 Task: Open Card Data Backup and Recovery Planning in Board Sales Pipeline Management and Optimization to Workspace Cloud Management and add a team member Softage.1@softage.net, a label Orange, a checklist Proofreading, an attachment from your onedrive, a color Orange and finally, add a card description 'Research and develop new service offering pricing strategy' and a comment 'Given the potential impact of this task on our customers, let us ensure that we approach it with a focus on customer satisfaction and experience.'. Add a start date 'Jan 09, 1900' with a due date 'Jan 16, 1900'
Action: Mouse moved to (61, 314)
Screenshot: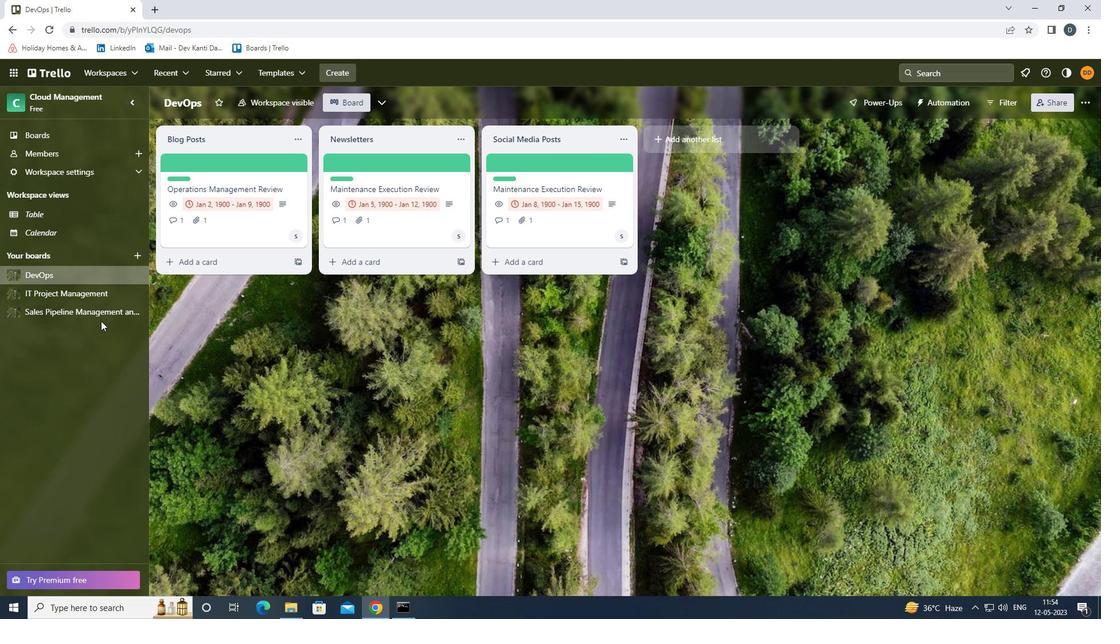 
Action: Mouse pressed left at (61, 314)
Screenshot: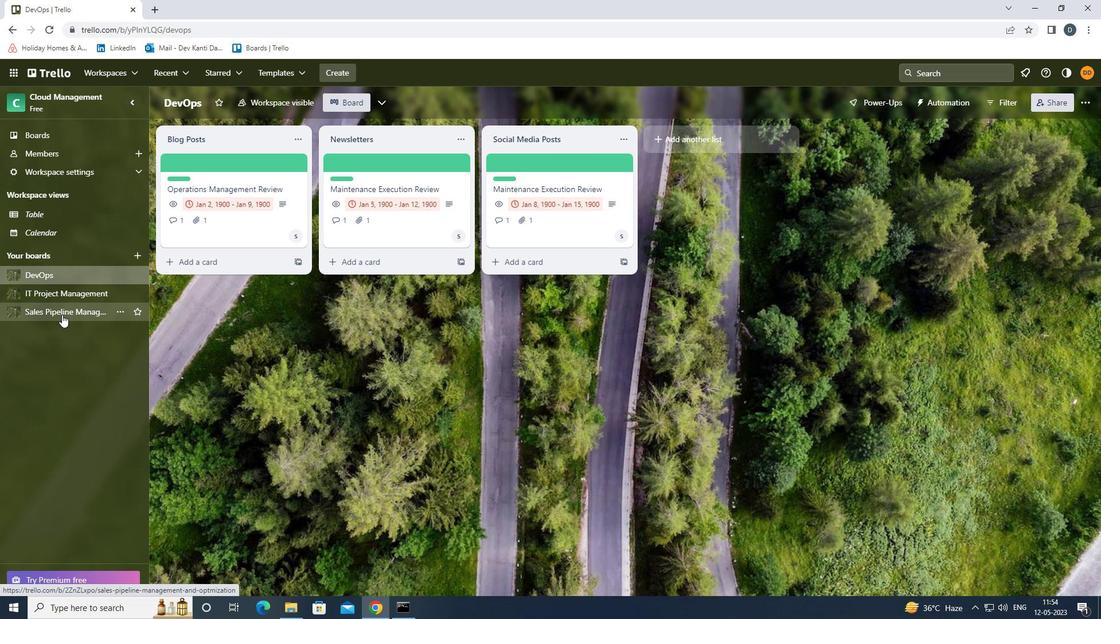
Action: Mouse moved to (548, 160)
Screenshot: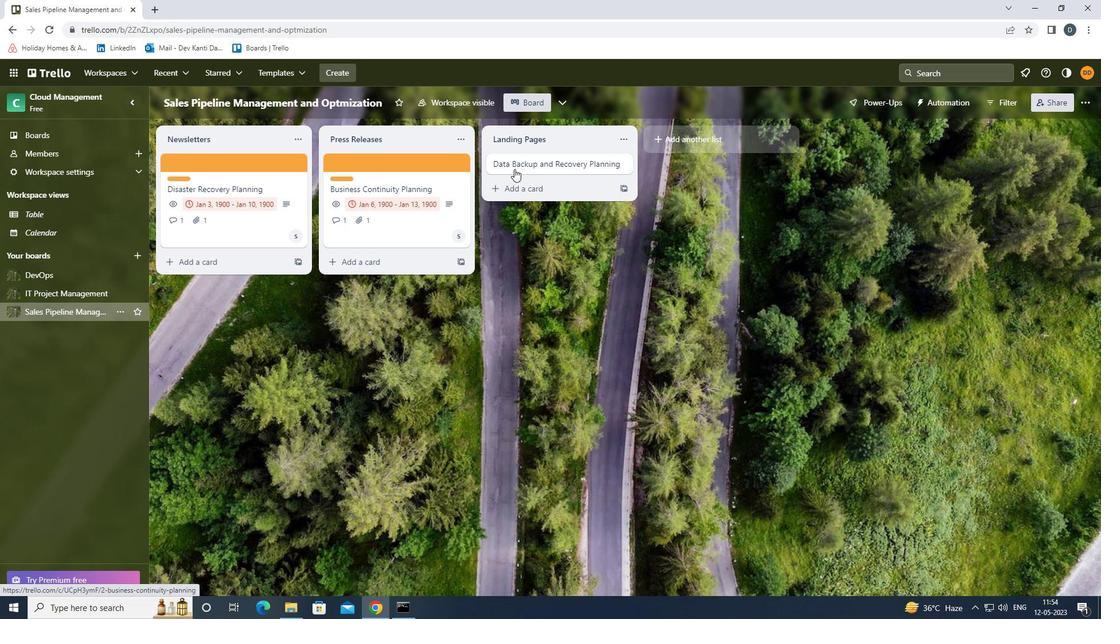 
Action: Mouse pressed left at (548, 160)
Screenshot: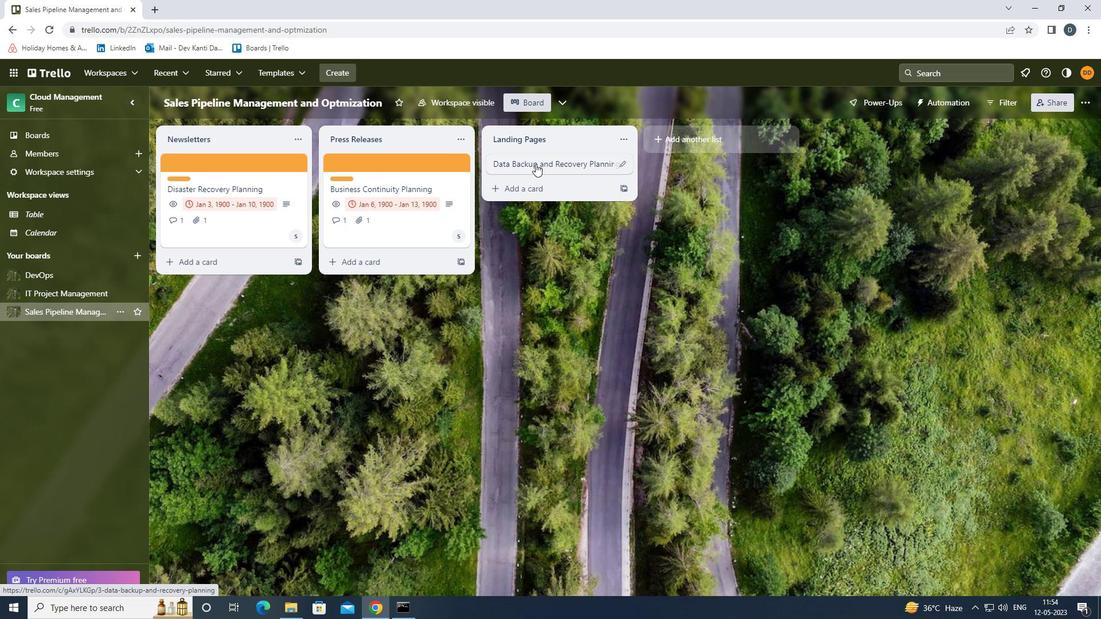 
Action: Mouse moved to (687, 206)
Screenshot: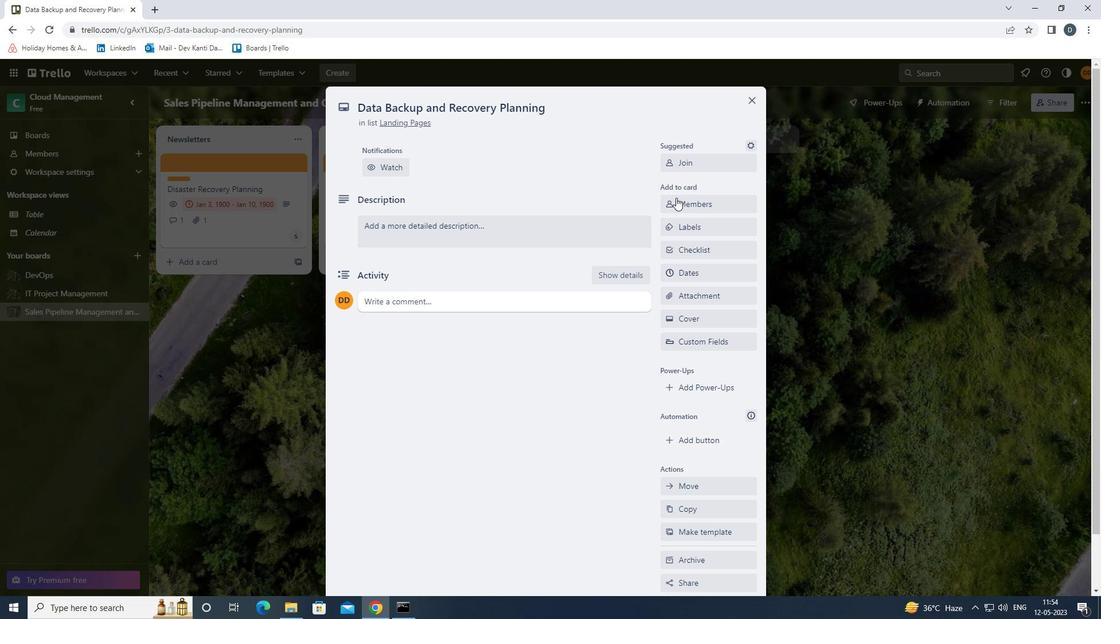 
Action: Mouse pressed left at (687, 206)
Screenshot: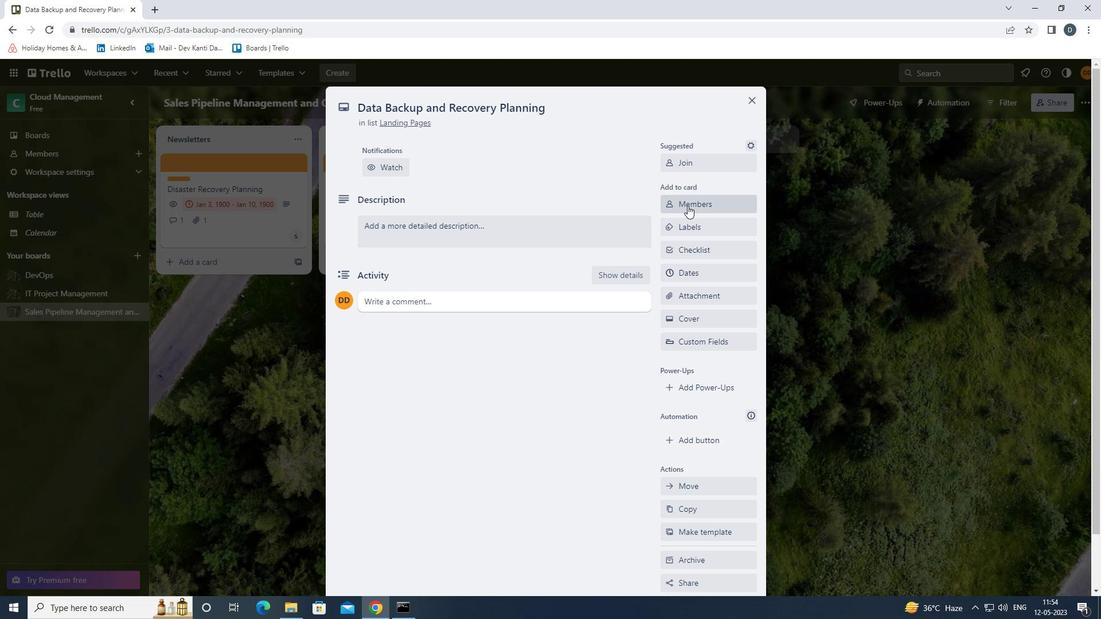 
Action: Key pressed <Key.shift>SOFTAGE.1<Key.shift>@SOFTAGE.NET
Screenshot: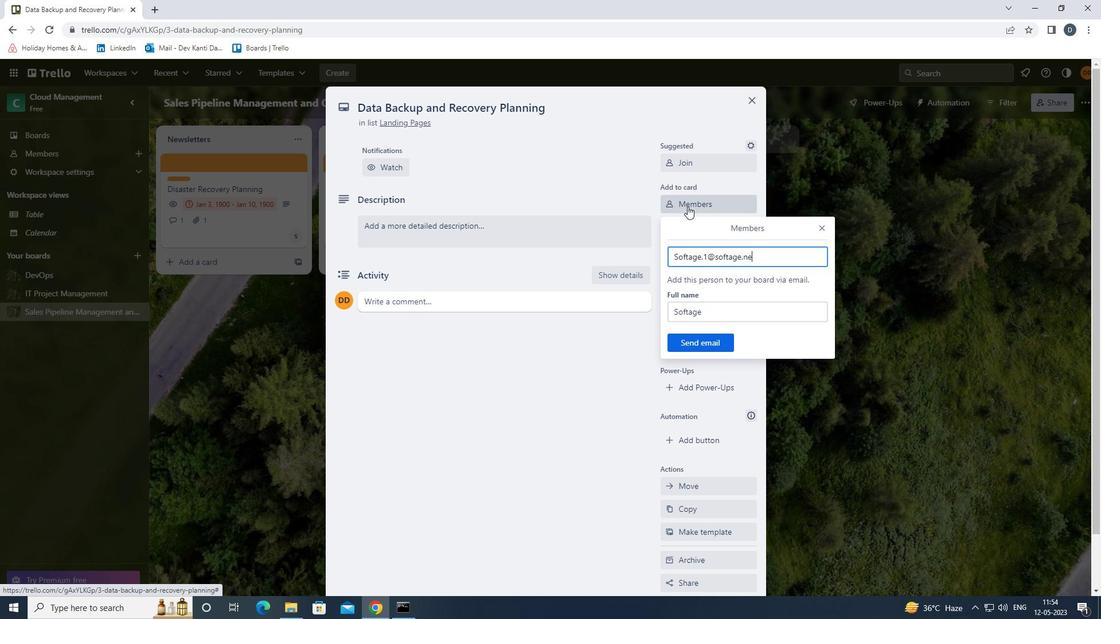 
Action: Mouse moved to (699, 346)
Screenshot: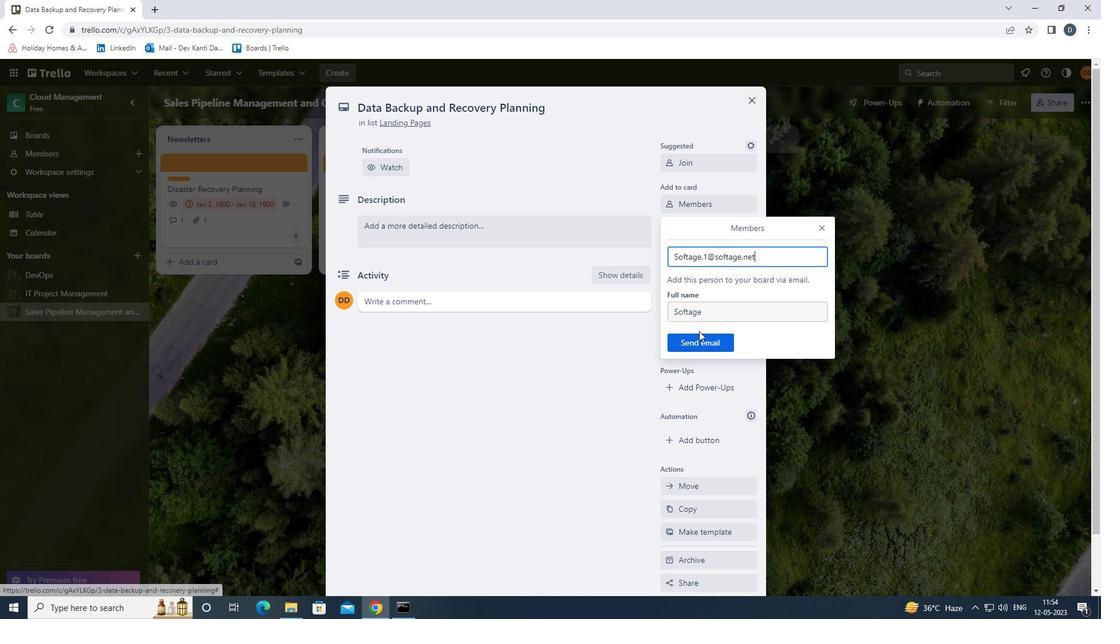 
Action: Mouse pressed left at (699, 346)
Screenshot: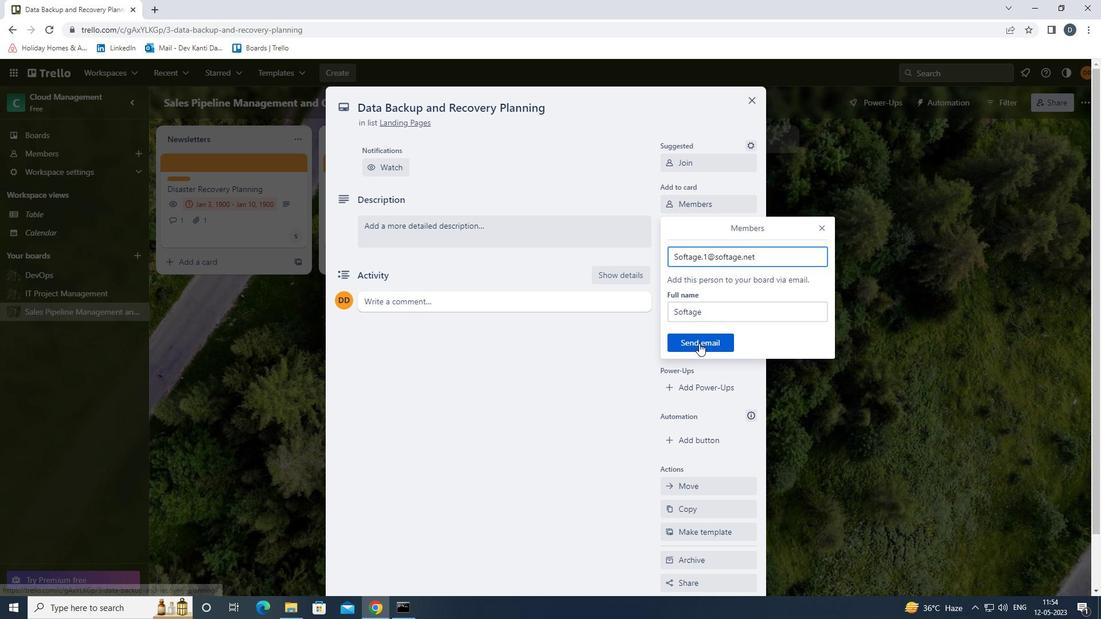 
Action: Mouse moved to (709, 228)
Screenshot: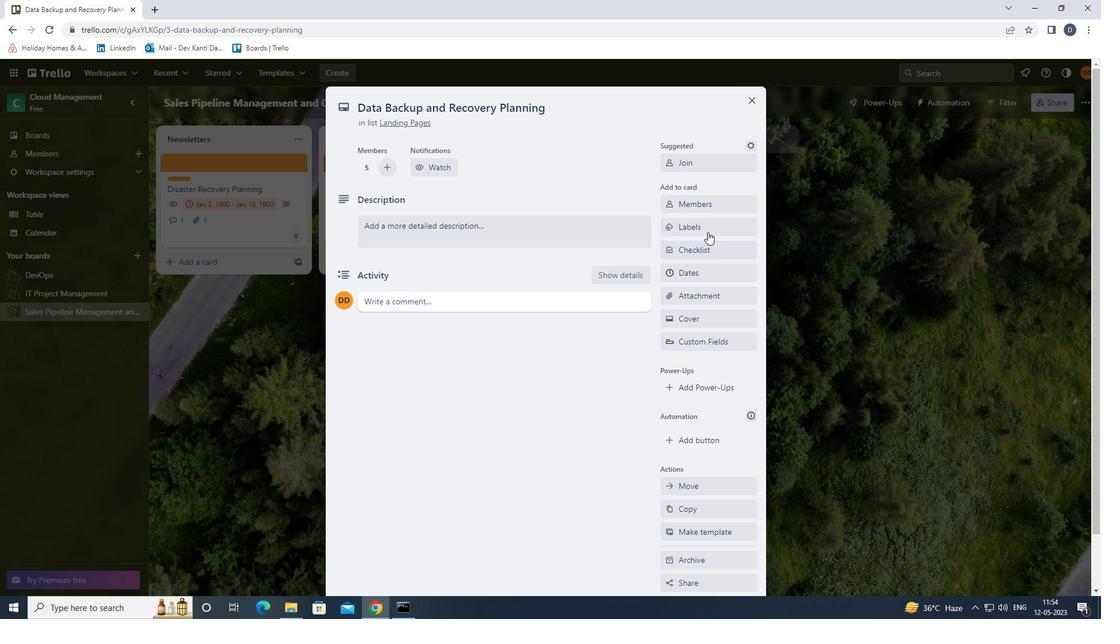 
Action: Mouse pressed left at (709, 228)
Screenshot: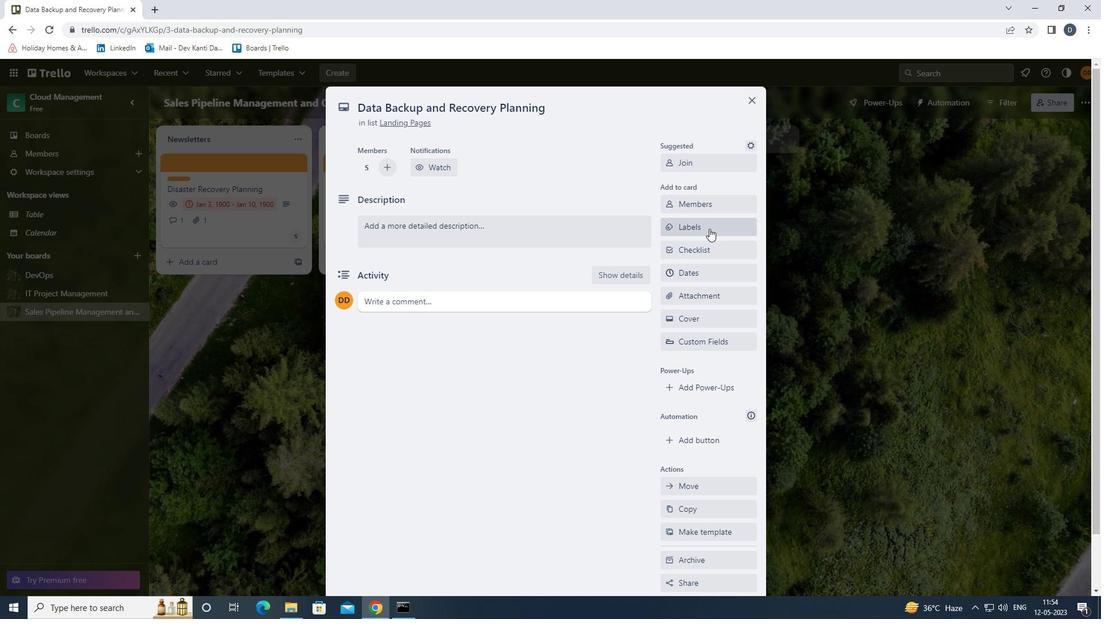 
Action: Mouse moved to (726, 357)
Screenshot: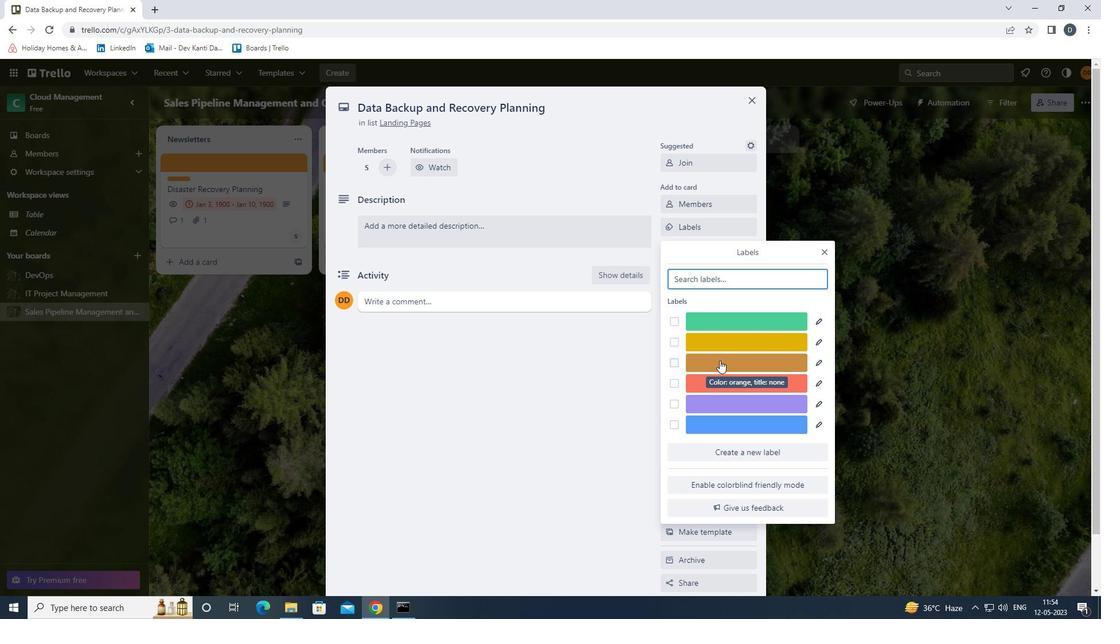 
Action: Mouse pressed left at (726, 357)
Screenshot: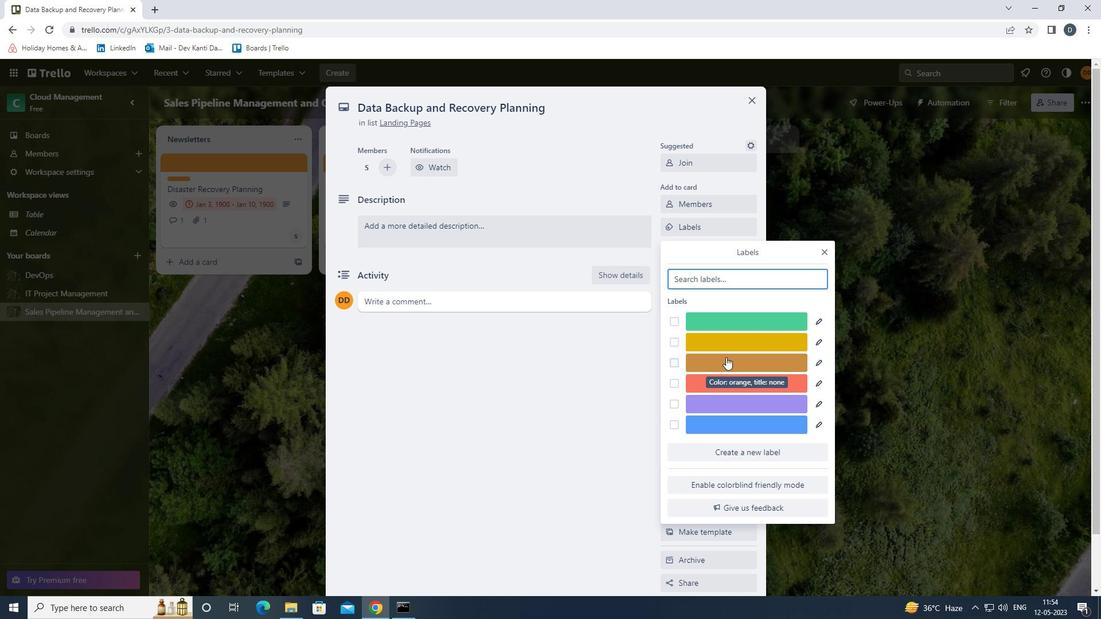 
Action: Mouse moved to (822, 248)
Screenshot: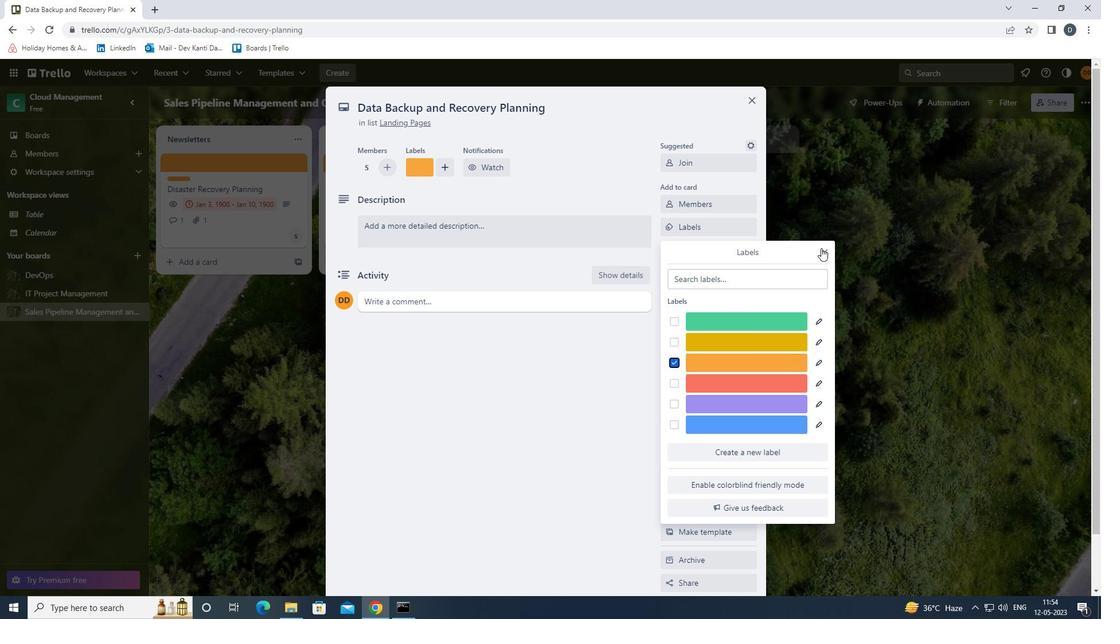 
Action: Mouse pressed left at (822, 248)
Screenshot: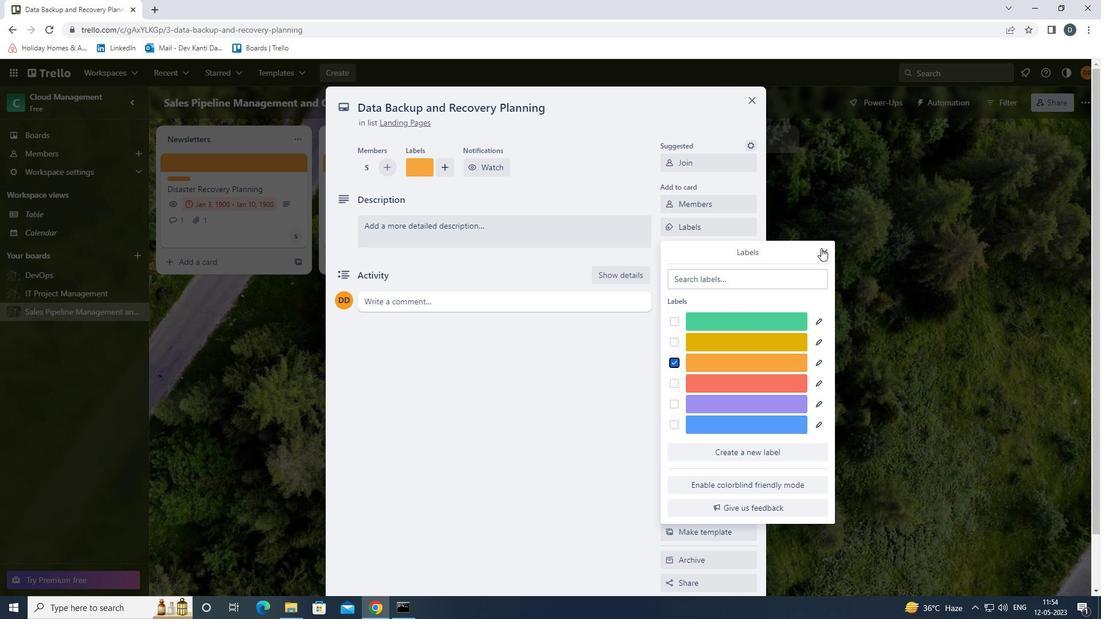 
Action: Mouse moved to (731, 253)
Screenshot: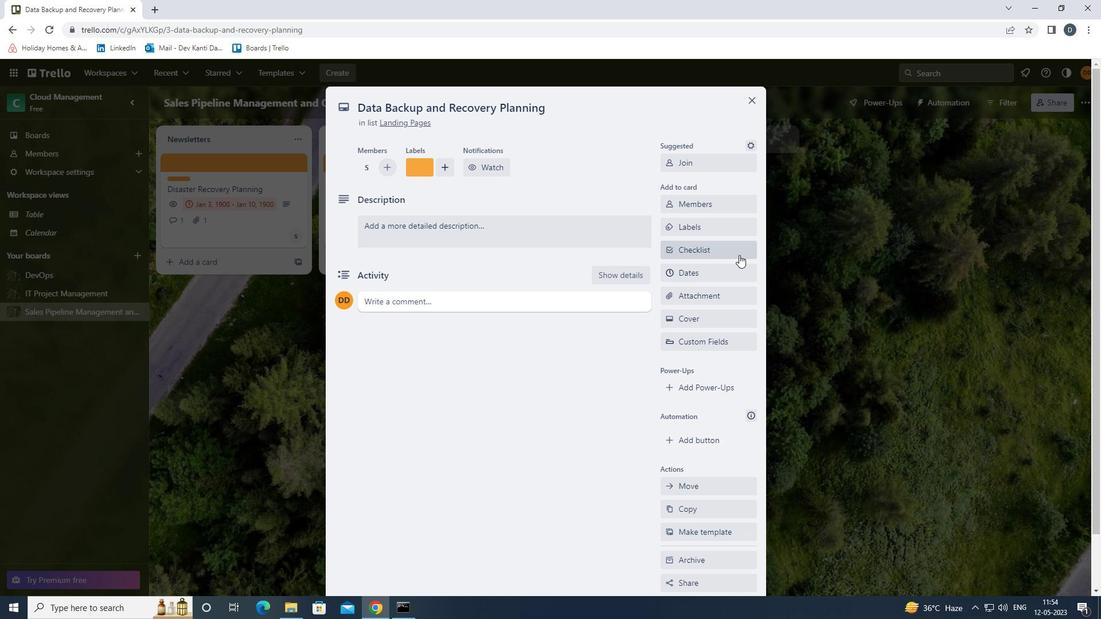 
Action: Mouse pressed left at (731, 253)
Screenshot: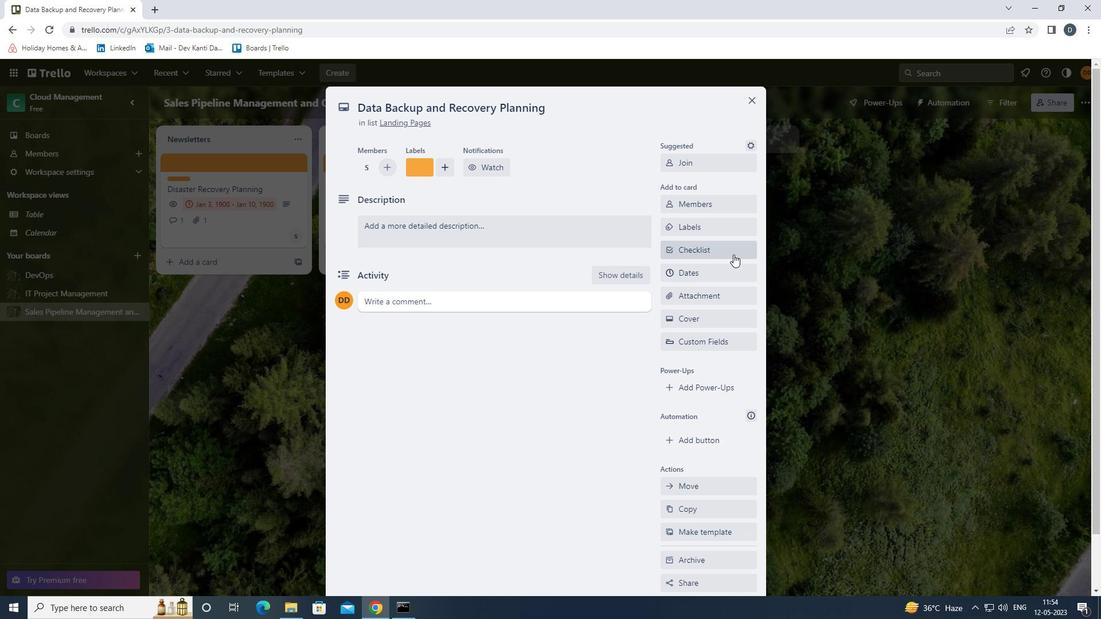 
Action: Key pressed <Key.shift_r>PROOFREADING<Key.enter>
Screenshot: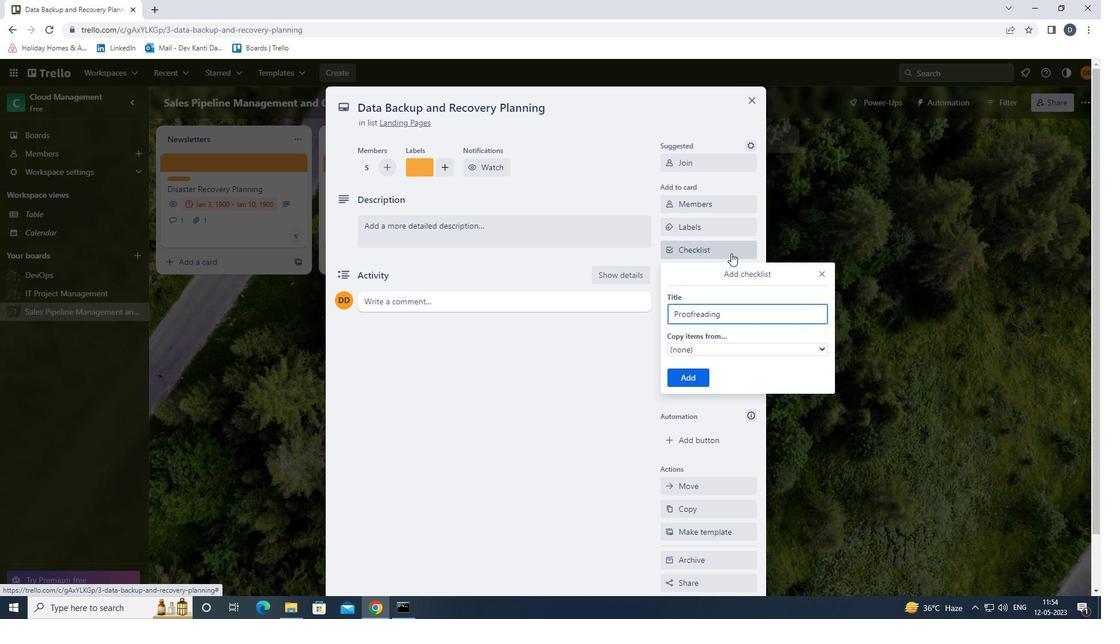 
Action: Mouse moved to (709, 295)
Screenshot: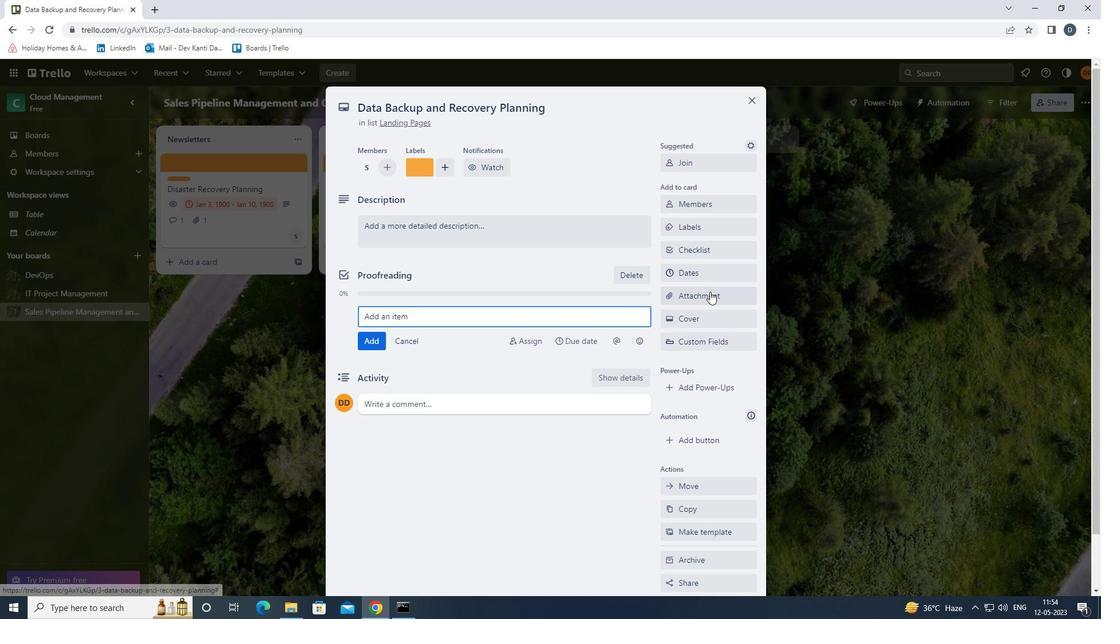 
Action: Mouse pressed left at (709, 295)
Screenshot: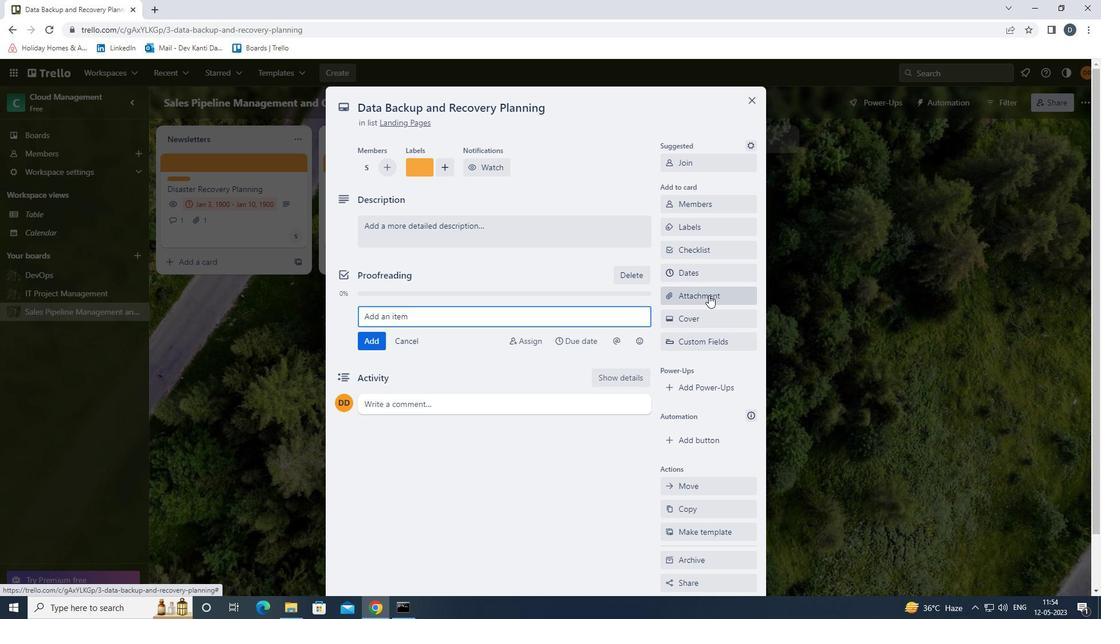 
Action: Mouse moved to (710, 432)
Screenshot: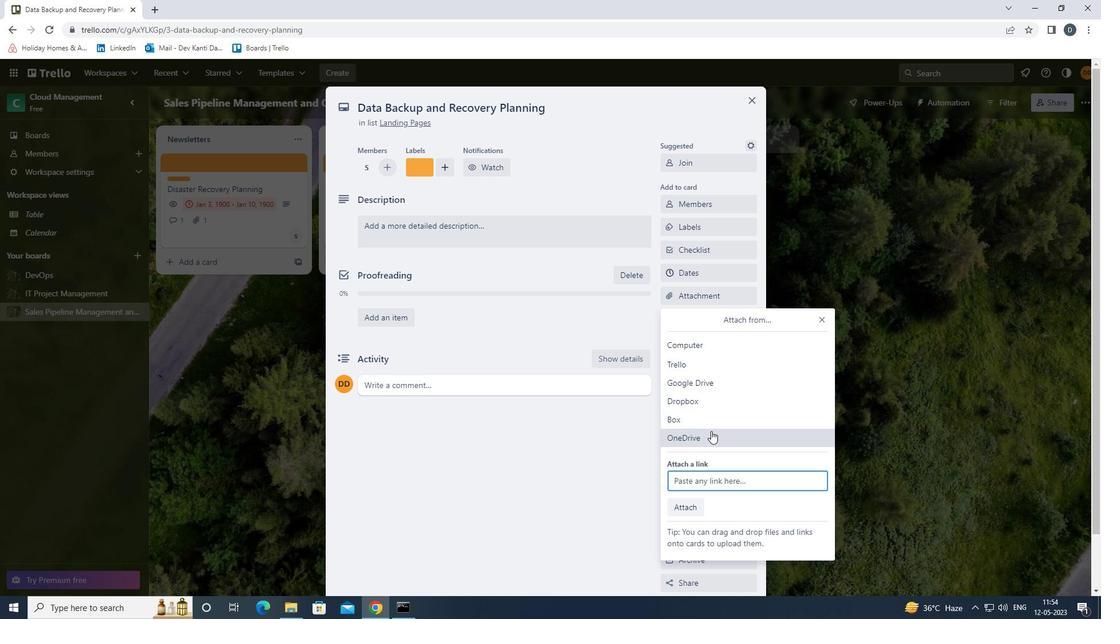 
Action: Mouse pressed left at (710, 432)
Screenshot: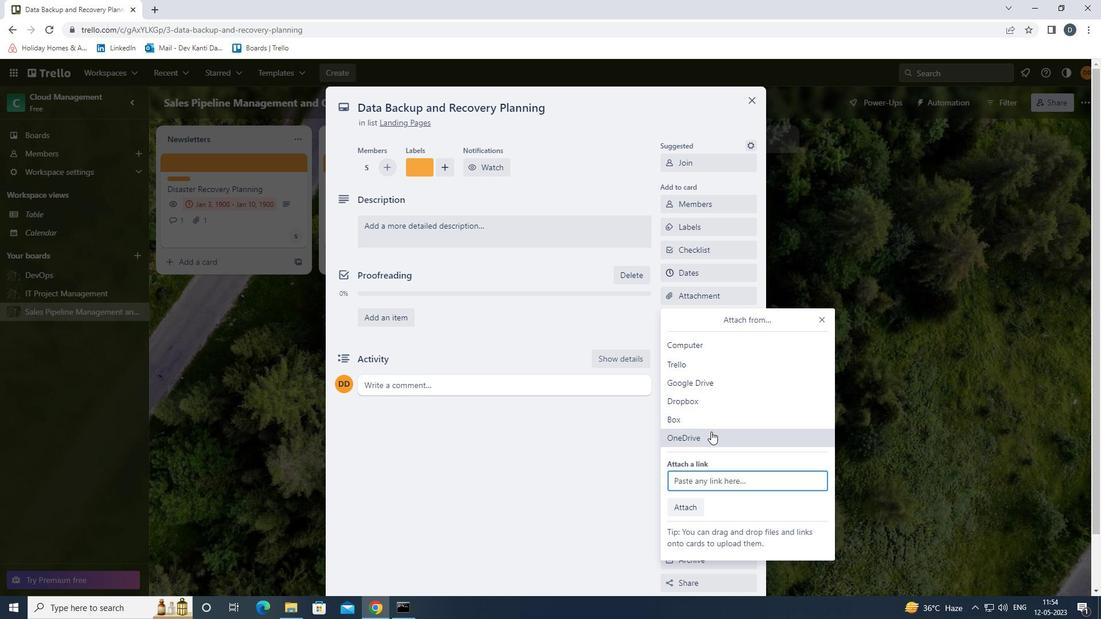 
Action: Mouse moved to (616, 255)
Screenshot: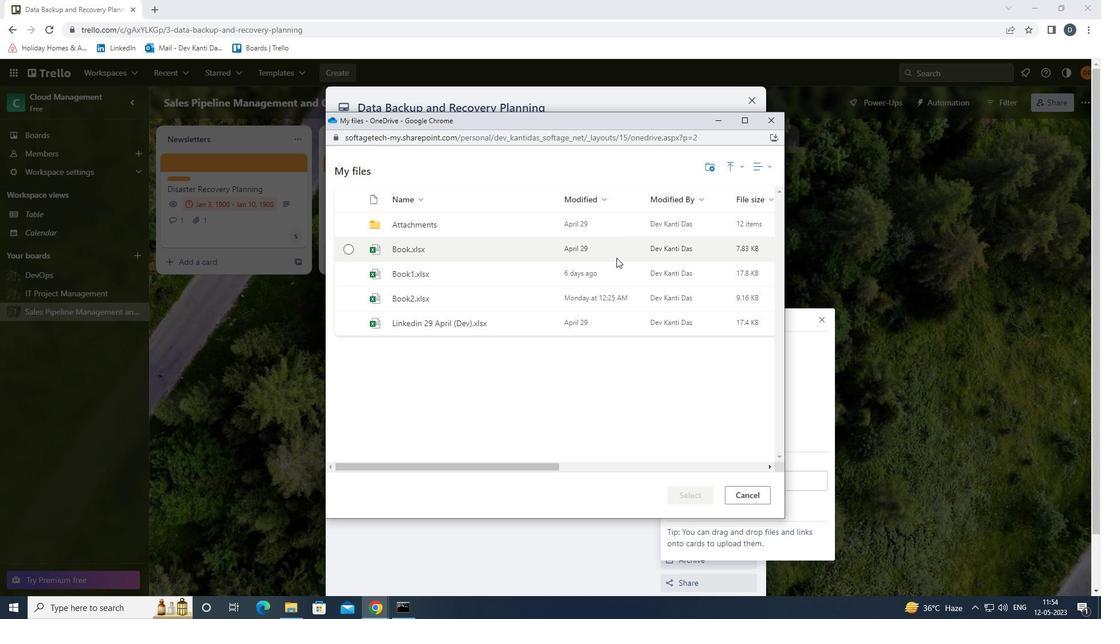 
Action: Mouse pressed left at (616, 255)
Screenshot: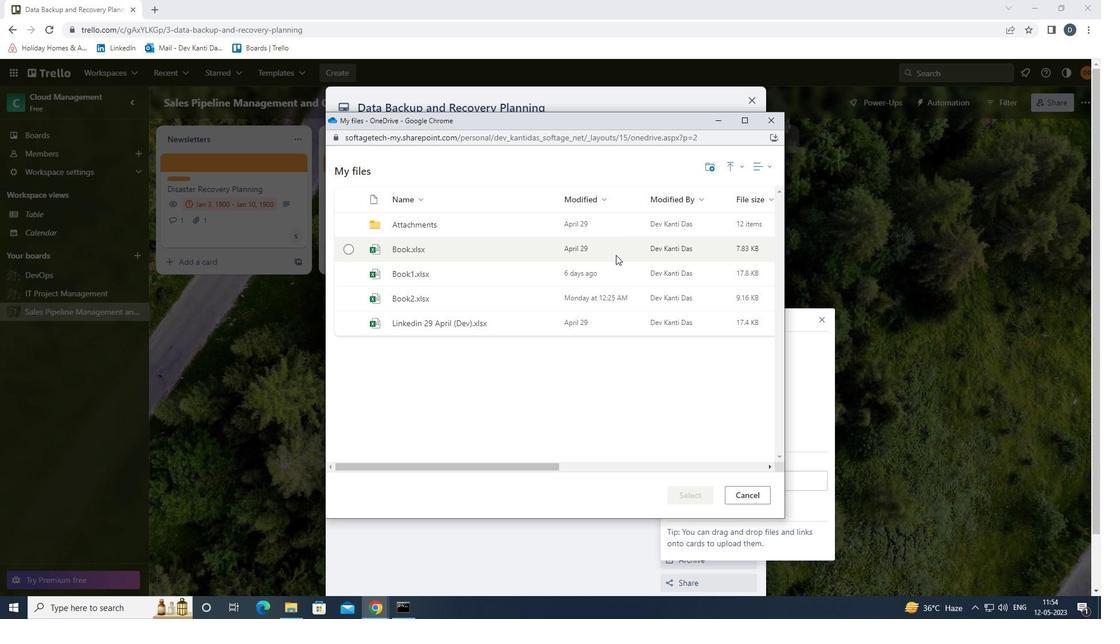 
Action: Mouse moved to (689, 494)
Screenshot: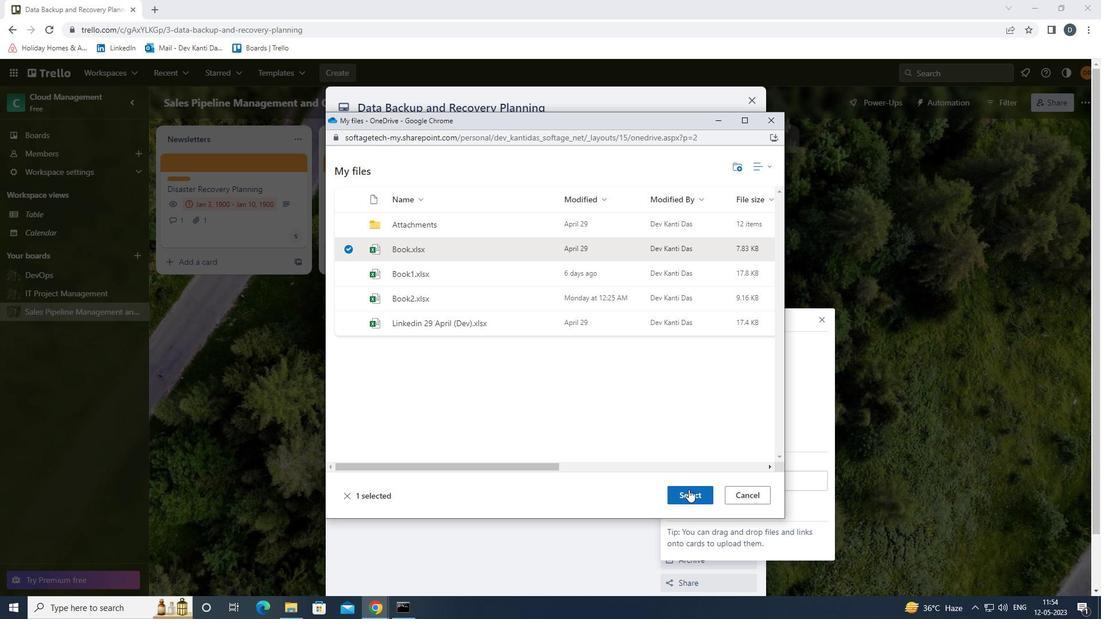 
Action: Mouse pressed left at (689, 494)
Screenshot: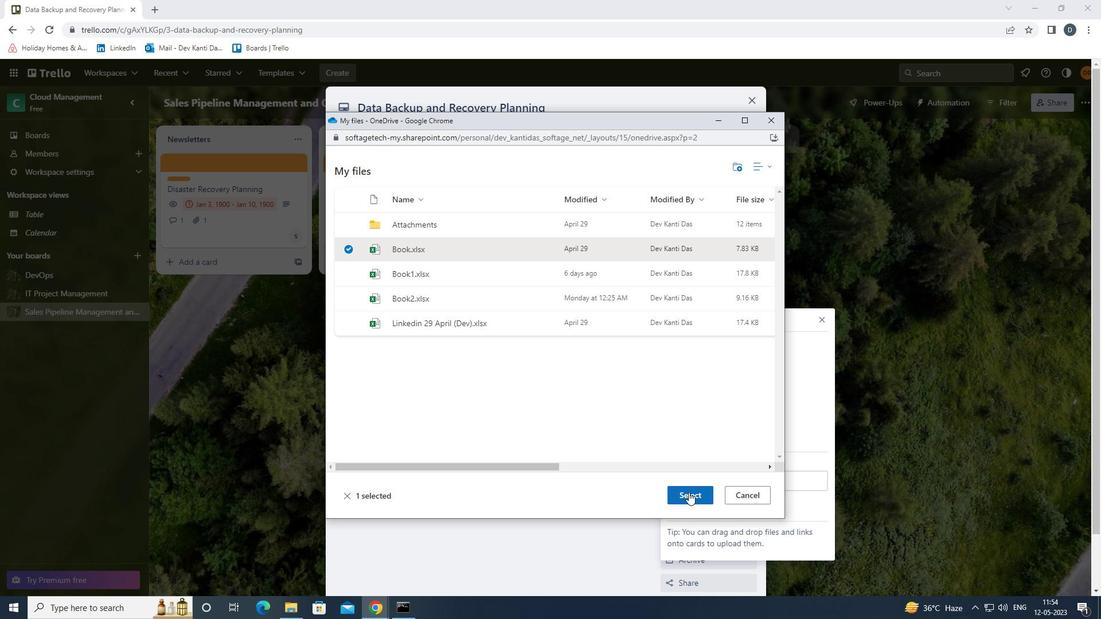 
Action: Mouse moved to (710, 315)
Screenshot: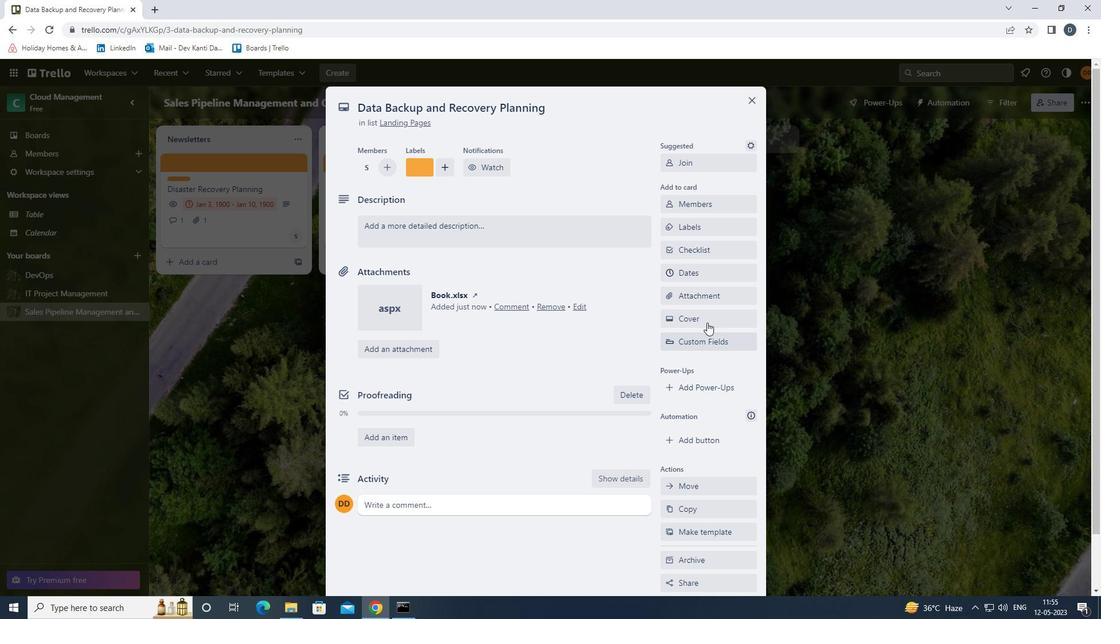 
Action: Mouse pressed left at (710, 315)
Screenshot: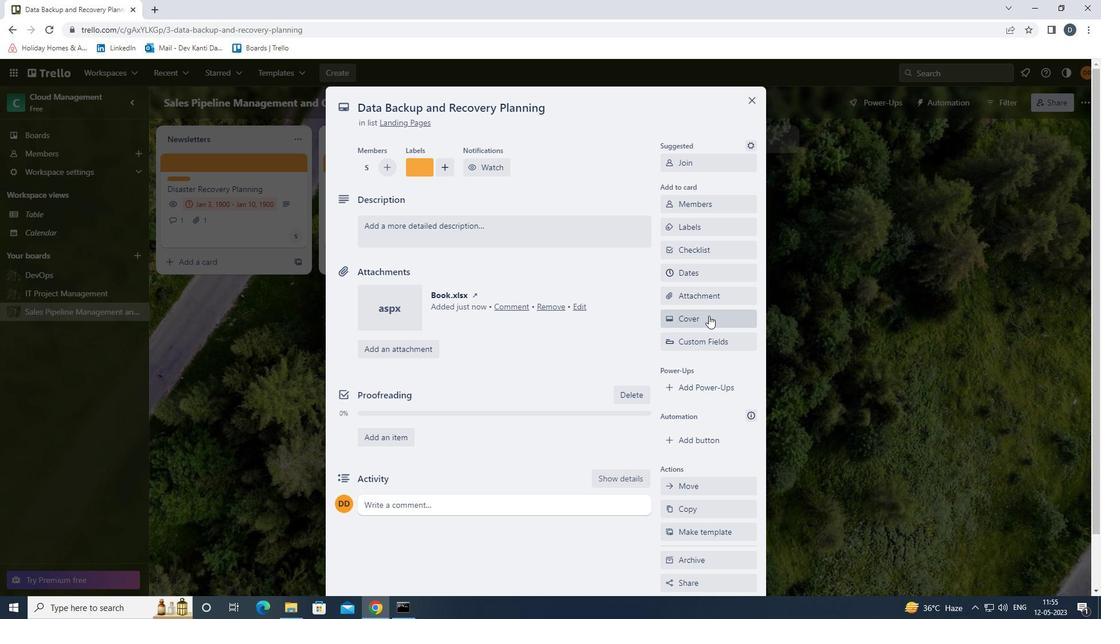 
Action: Mouse moved to (755, 367)
Screenshot: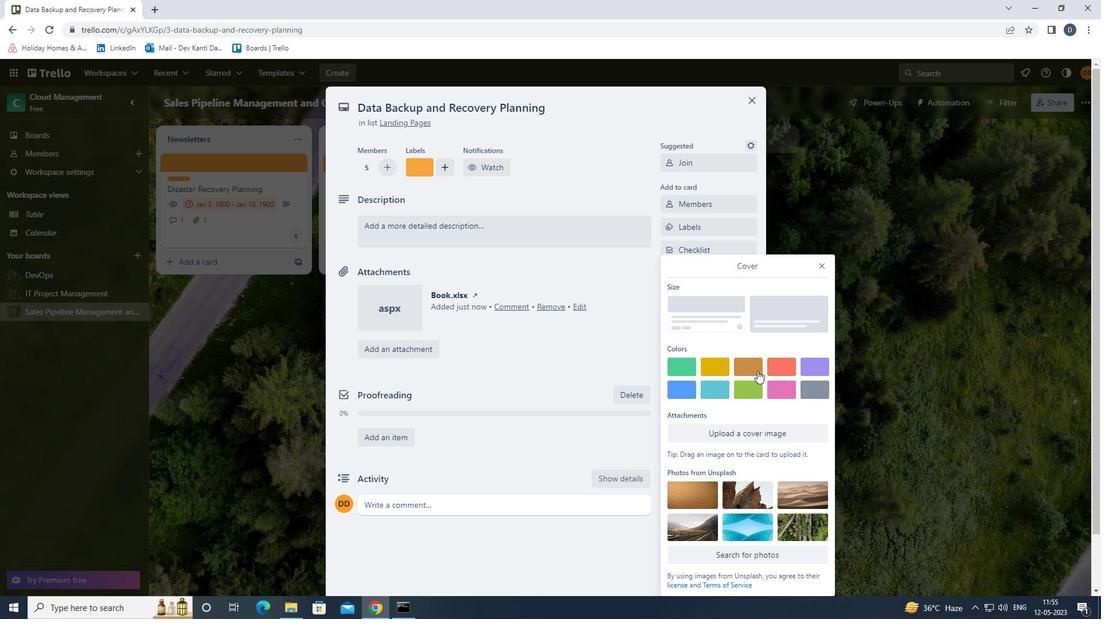 
Action: Mouse pressed left at (755, 367)
Screenshot: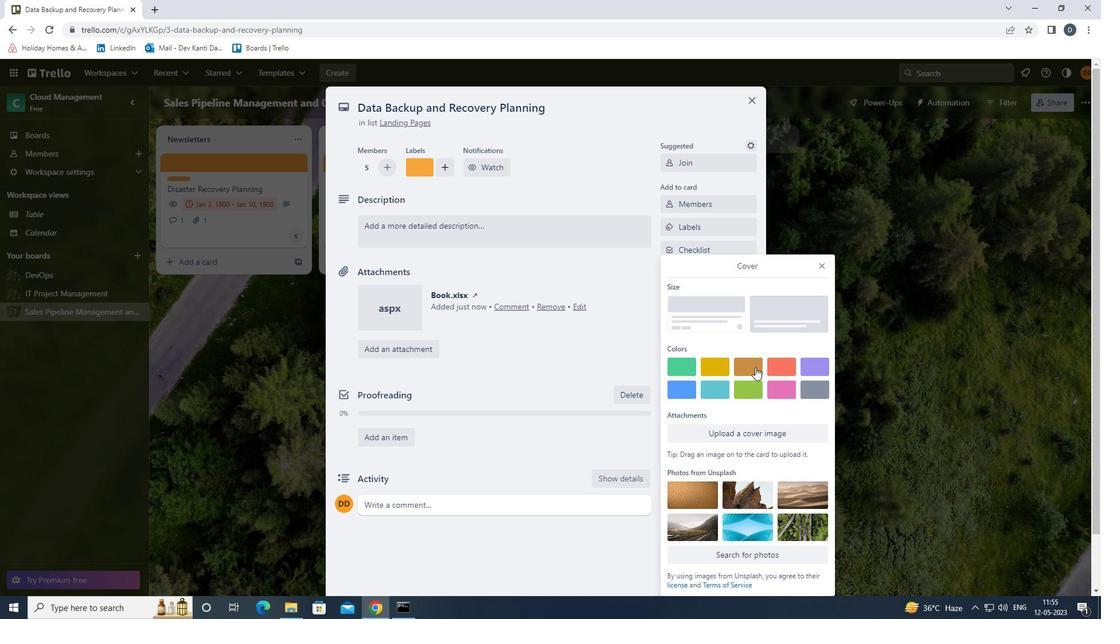 
Action: Mouse moved to (823, 243)
Screenshot: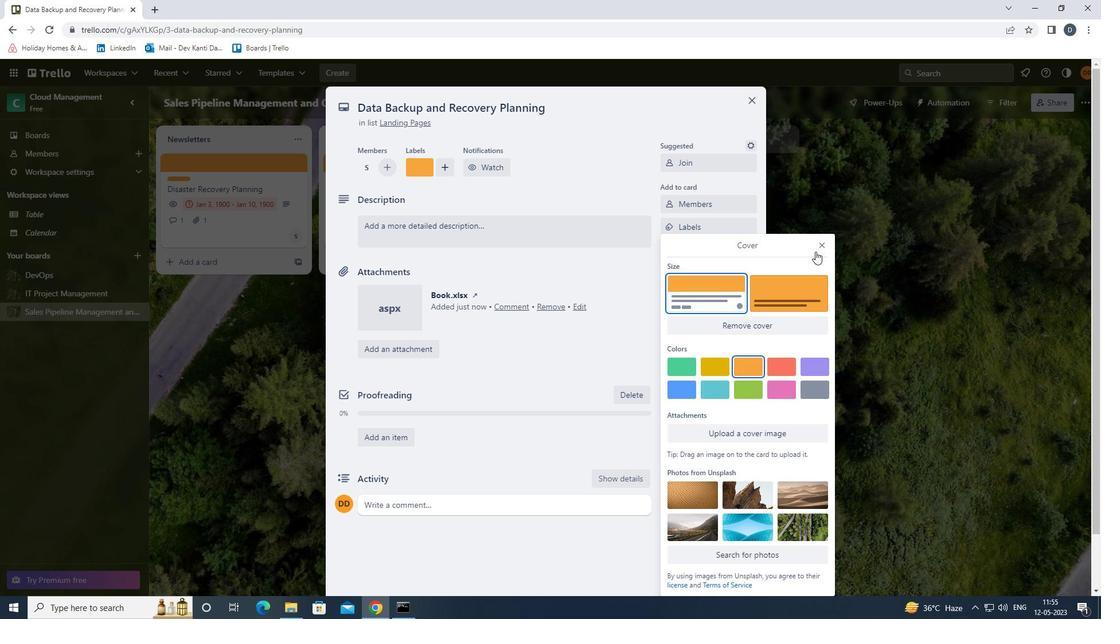 
Action: Mouse pressed left at (823, 243)
Screenshot: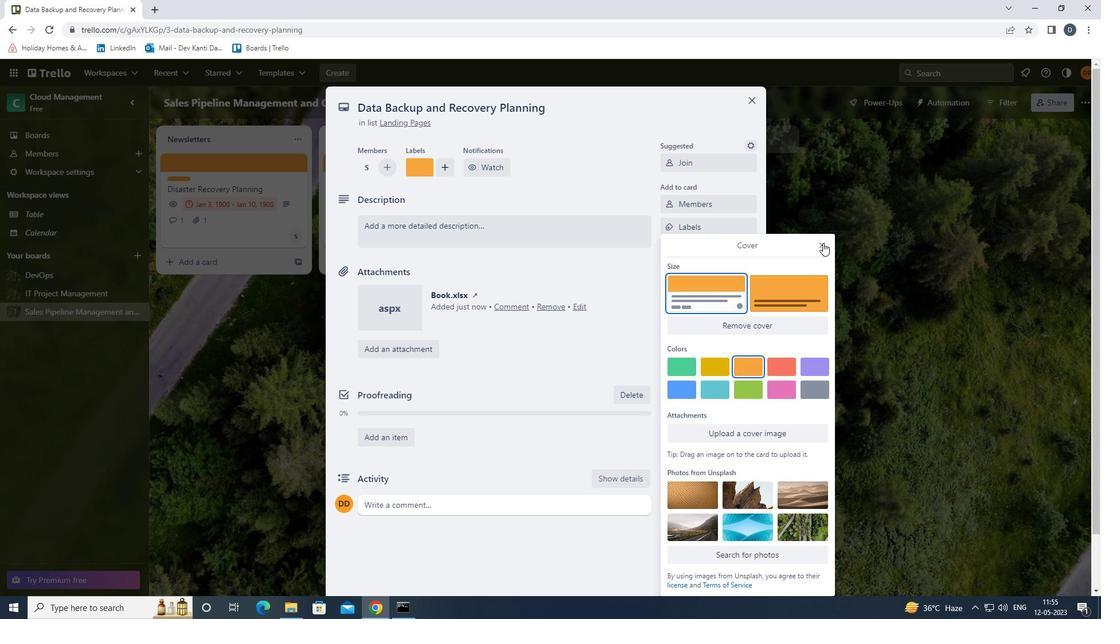 
Action: Mouse moved to (593, 291)
Screenshot: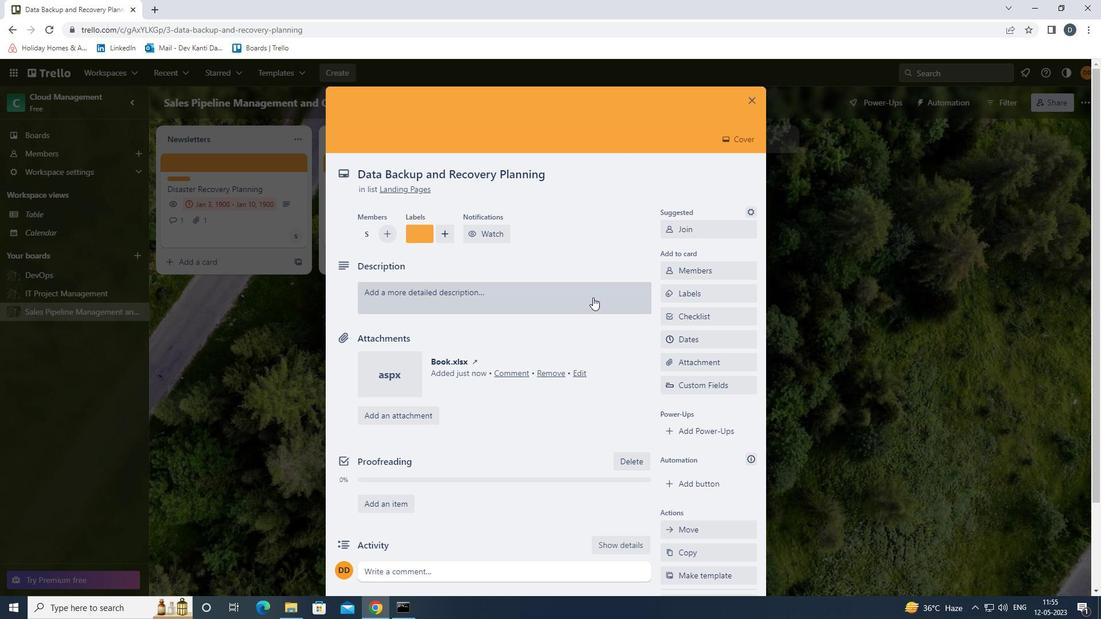 
Action: Mouse pressed left at (593, 291)
Screenshot: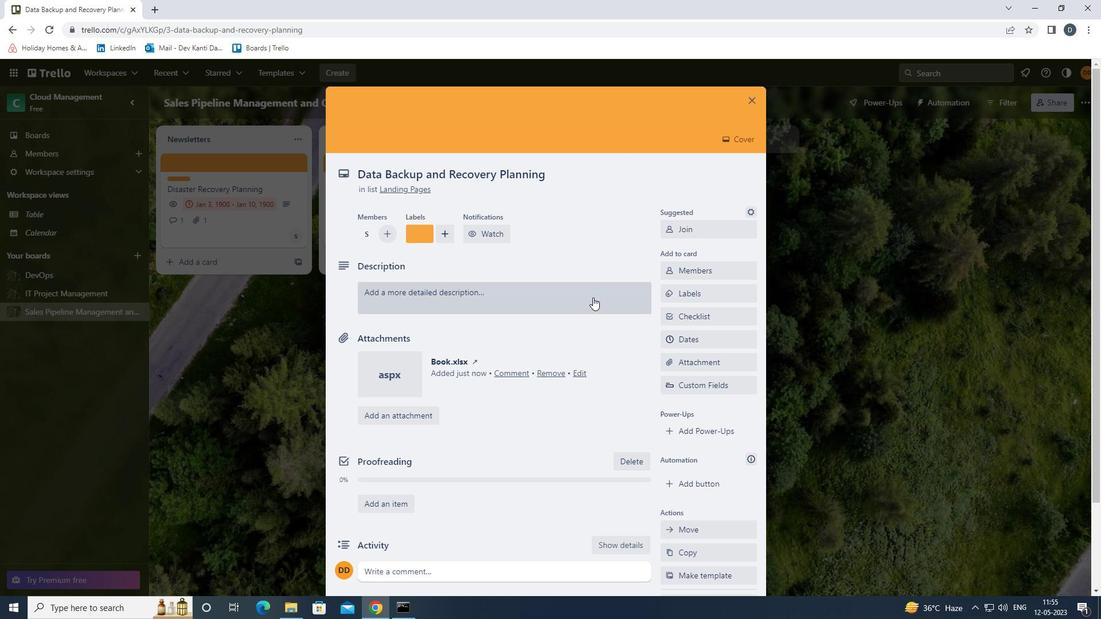 
Action: Key pressed <Key.shift><Key.shift><Key.shift><Key.shift><Key.shift><Key.shift><Key.shift><Key.shift><Key.shift><Key.shift><Key.shift><Key.shift><Key.shift><Key.shift><Key.shift><Key.shift><Key.shift><Key.shift><Key.shift><Key.shift><Key.shift><Key.shift><Key.shift><Key.shift><Key.shift><Key.shift><Key.shift><Key.shift><Key.shift><Key.shift><Key.shift><Key.shift><Key.shift><Key.shift><Key.shift><Key.shift><Key.shift><Key.shift><Key.shift><Key.shift><Key.shift><Key.shift><Key.shift><Key.shift><Key.shift><Key.shift><Key.shift><Key.shift><Key.shift><Key.shift><Key.shift><Key.shift><Key.shift><Key.shift><Key.shift><Key.shift><Key.shift><Key.shift><Key.shift><Key.shift><Key.shift><Key.shift><Key.shift><Key.shift><Key.shift><Key.shift><Key.shift><Key.shift><Key.shift><Key.shift><Key.shift><Key.shift><Key.shift><Key.shift><Key.shift><Key.shift><Key.shift><Key.shift><Key.shift><Key.shift><Key.shift><Key.shift><Key.shift><Key.shift><Key.shift><Key.shift><Key.shift><Key.shift><Key.shift><Key.shift><Key.shift><Key.shift><Key.shift><Key.shift>RESEARCH<Key.space>AND<Key.space>DEVELOP<Key.space>NEW<Key.space>SERVICE<Key.space>OFFERING<Key.space>PRICING<Key.space>STRATEGY.
Screenshot: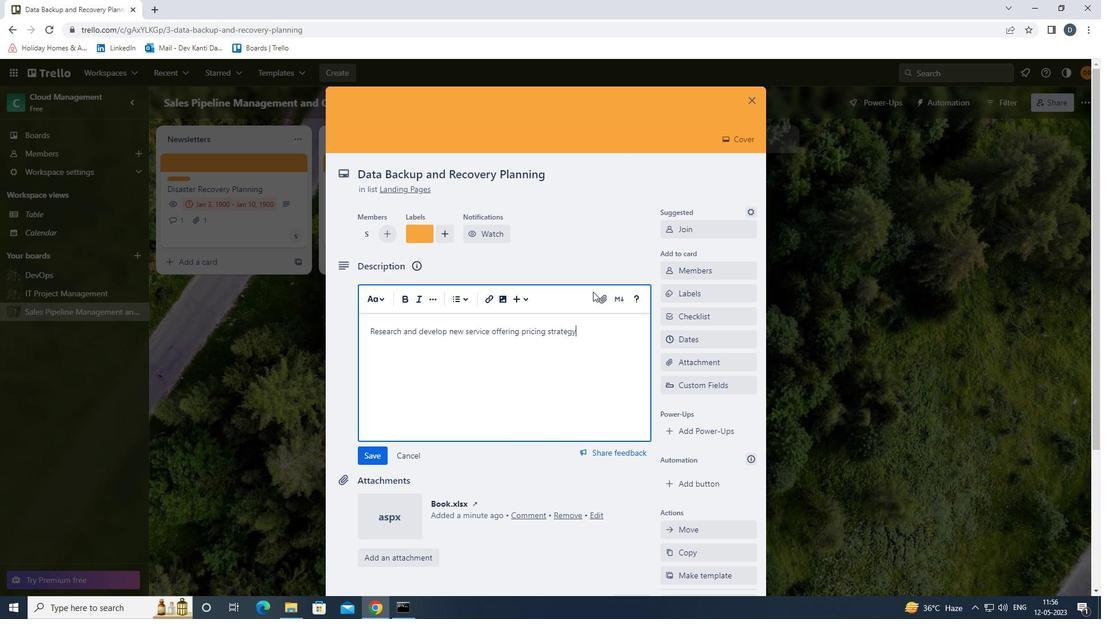
Action: Mouse moved to (369, 456)
Screenshot: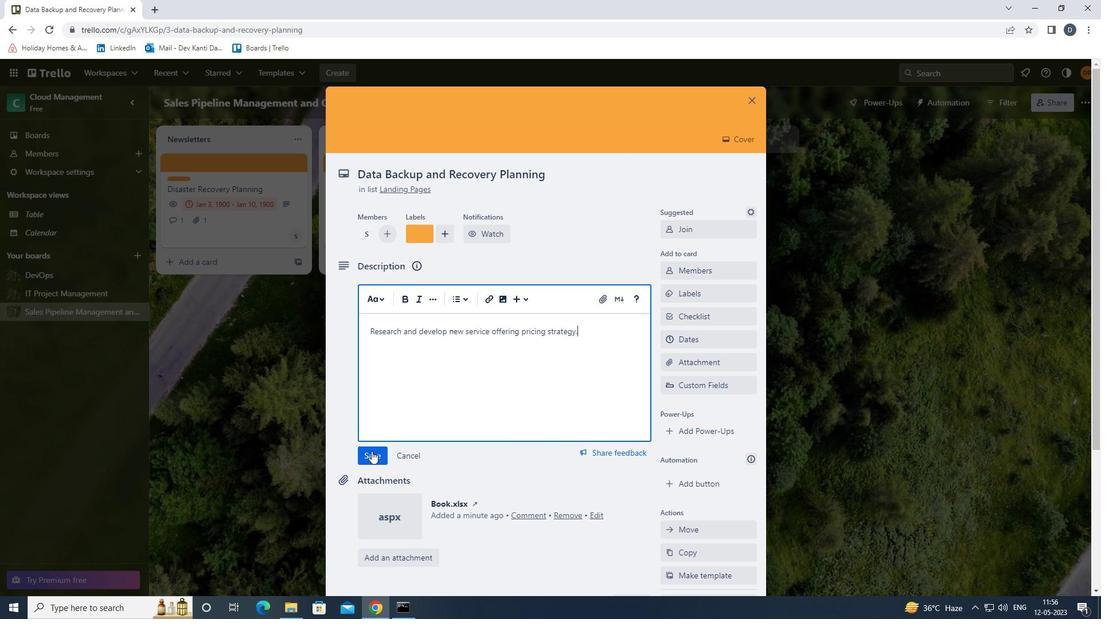 
Action: Mouse pressed left at (369, 456)
Screenshot: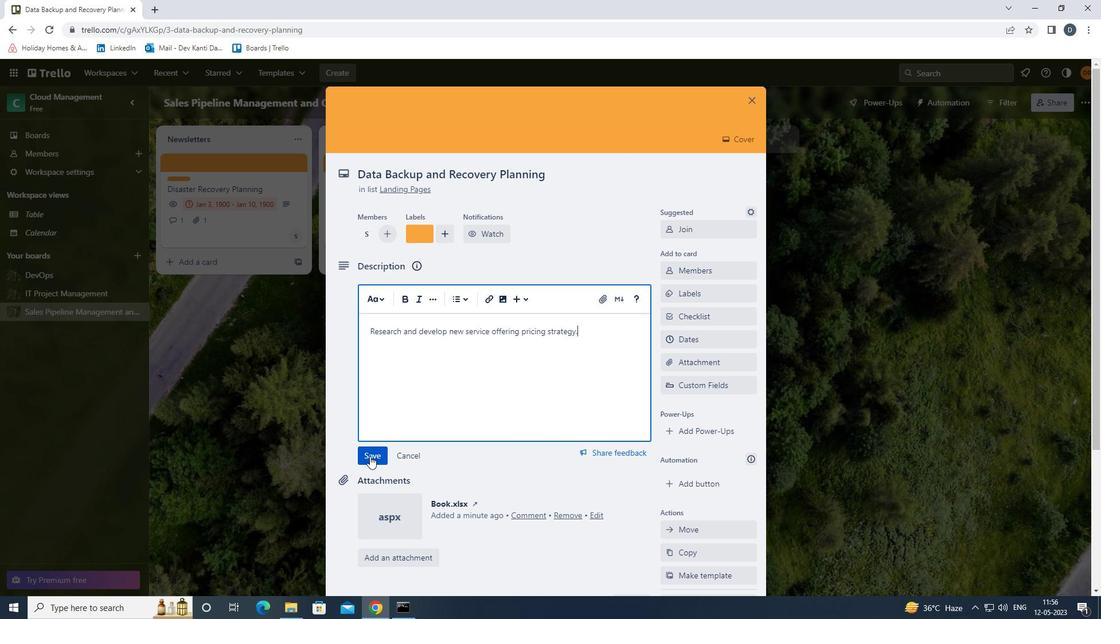 
Action: Mouse moved to (457, 550)
Screenshot: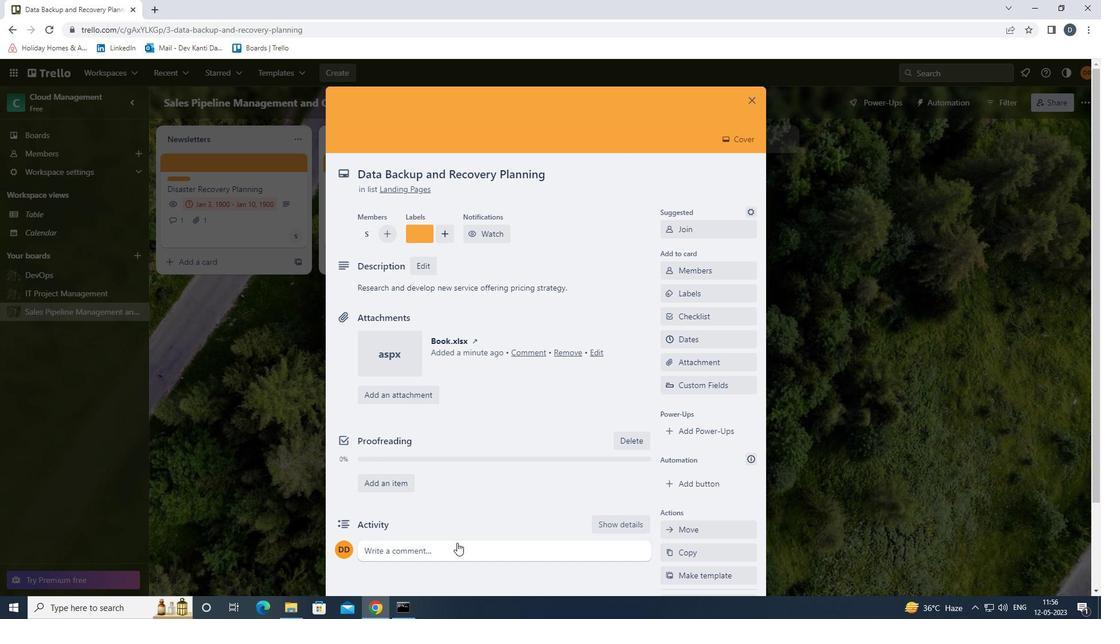 
Action: Mouse pressed left at (457, 550)
Screenshot: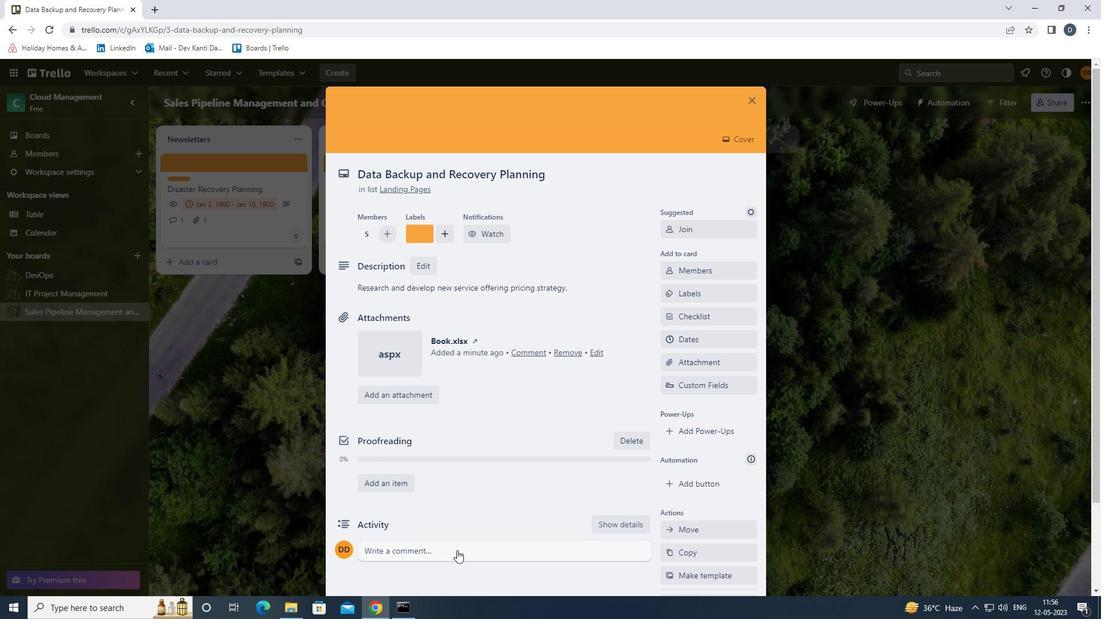 
Action: Mouse moved to (461, 567)
Screenshot: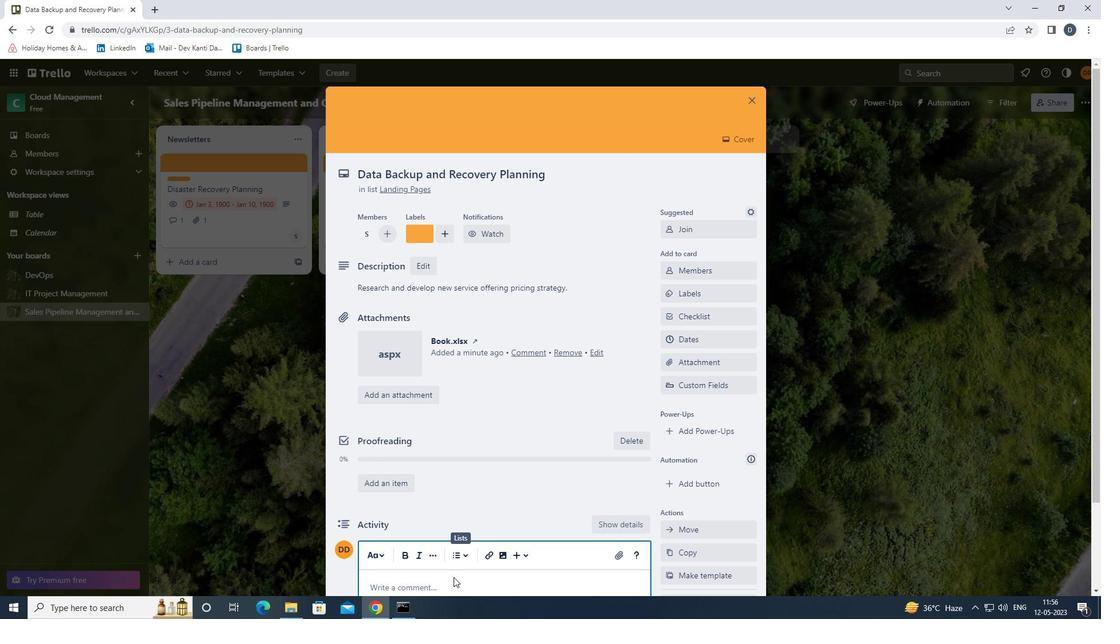 
Action: Mouse scrolled (461, 567) with delta (0, 0)
Screenshot: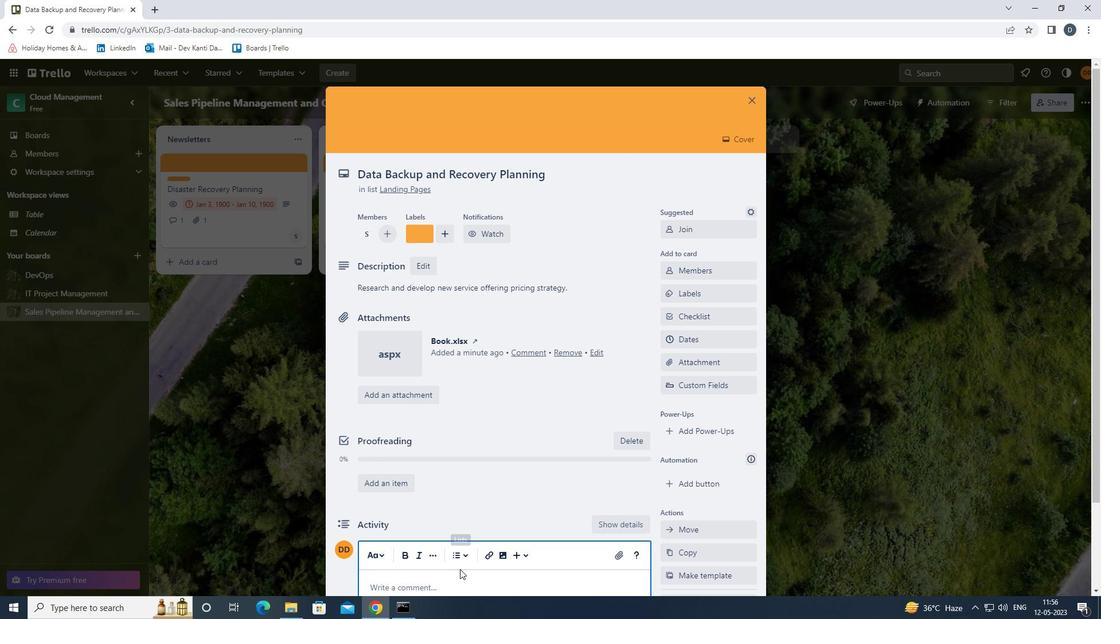 
Action: Mouse moved to (480, 527)
Screenshot: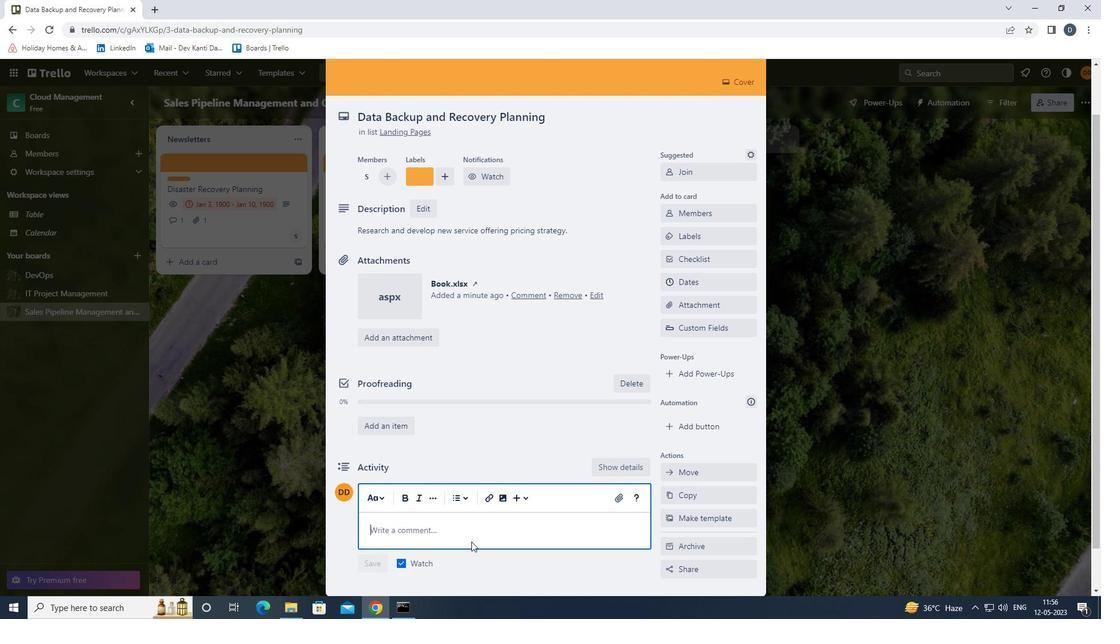 
Action: Key pressed <Key.shift><Key.shift><Key.shift><Key.shift>GIVEN<Key.space>THE<Key.space>POTENTIAL<Key.space>IMPACT<Key.space><Key.backspace><Key.backspace>T<Key.space>OF<Key.space>THIS<Key.space>TASK<Key.space>ON<Key.space>OUR<Key.space>CUSTOMERS,<Key.space>LET<Key.space>US<Key.space>ENSURE<Key.space>THAT<Key.space>WE<Key.space>APPROACH<Key.space>IT<Key.space>WITH<Key.space>A<Key.space>FOCUS<Key.space>ON<Key.space>CUSTOMER<Key.space>SATISFACTION<Key.space>AND<Key.space>EXPERIENCE.
Screenshot: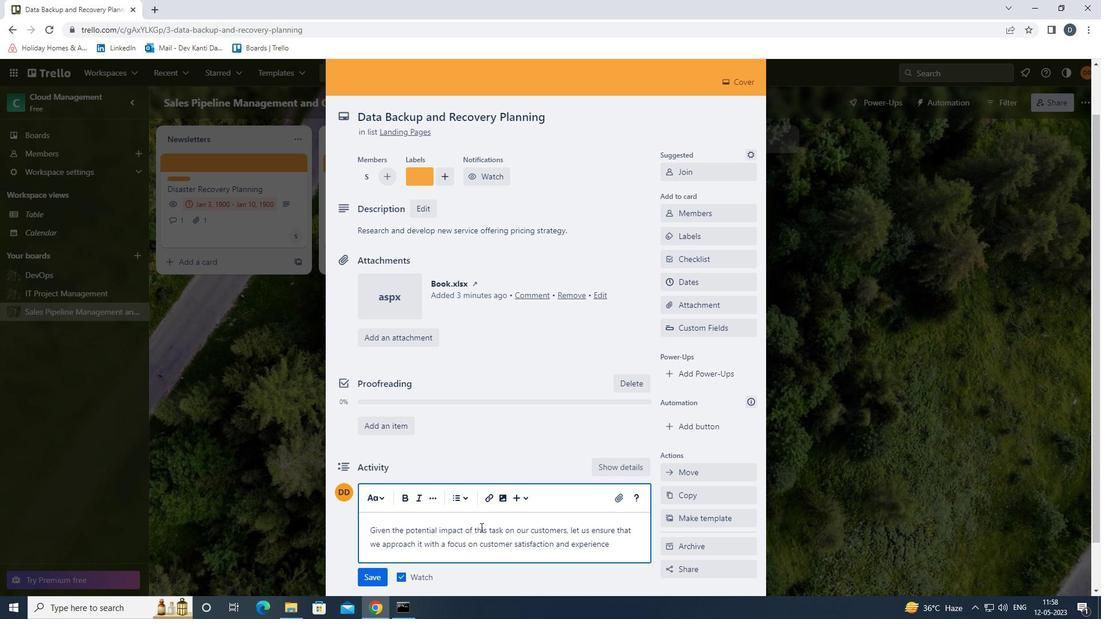 
Action: Mouse moved to (372, 577)
Screenshot: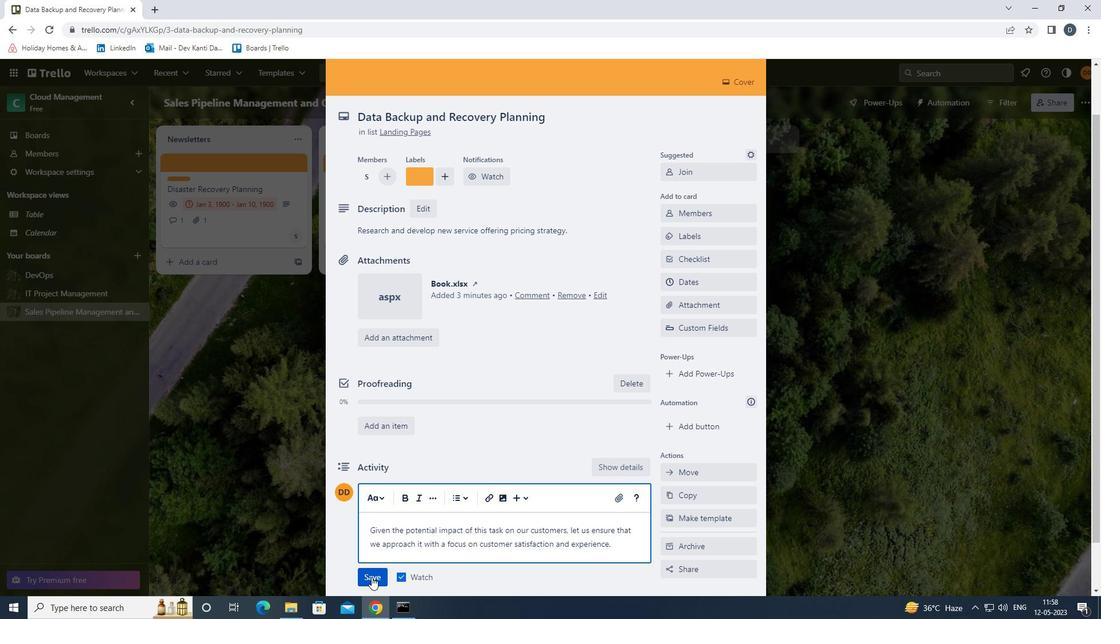 
Action: Mouse pressed left at (372, 577)
Screenshot: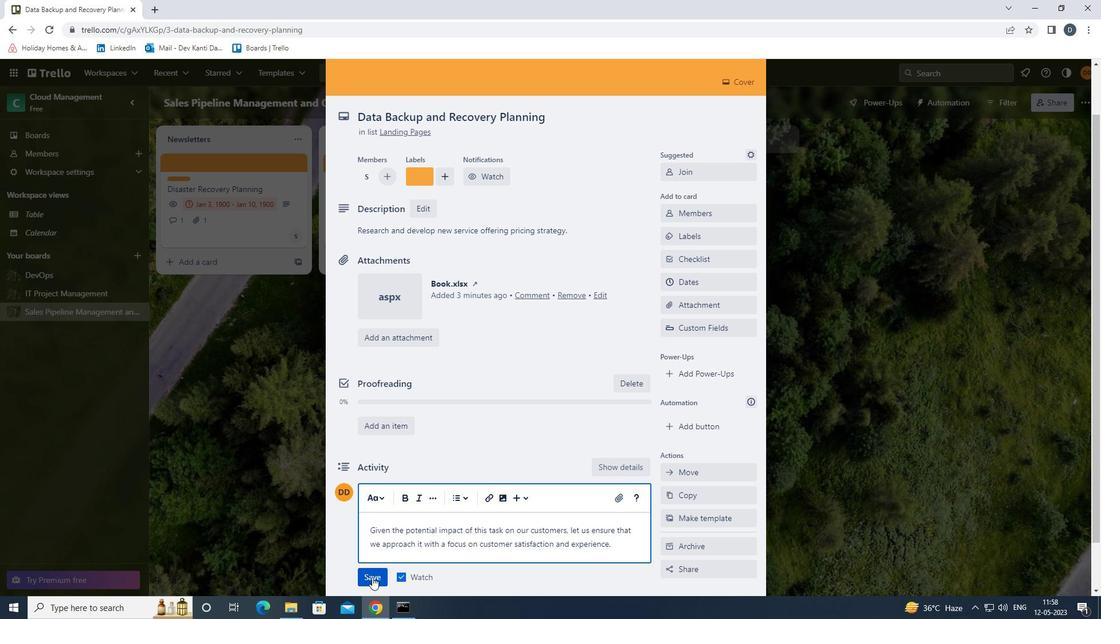 
Action: Mouse moved to (700, 285)
Screenshot: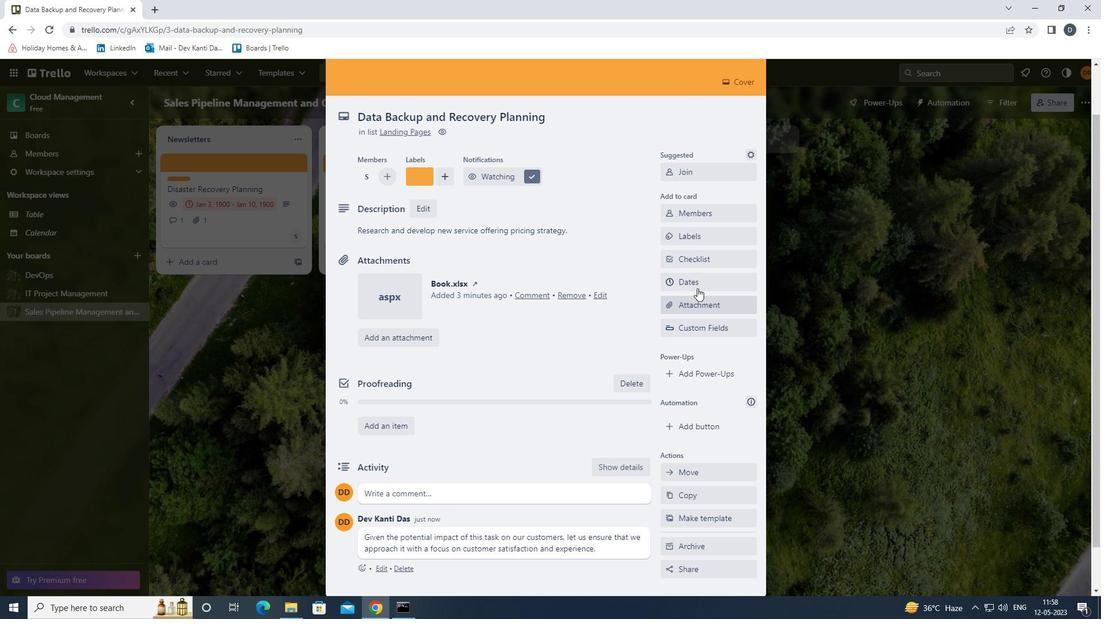 
Action: Mouse pressed left at (700, 285)
Screenshot: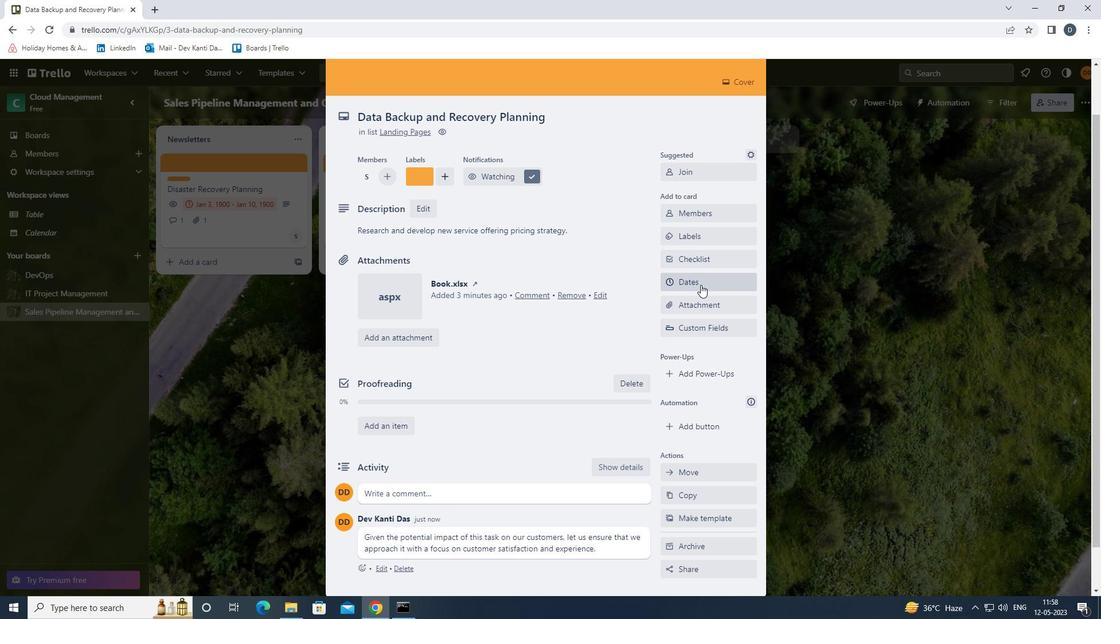 
Action: Mouse moved to (678, 309)
Screenshot: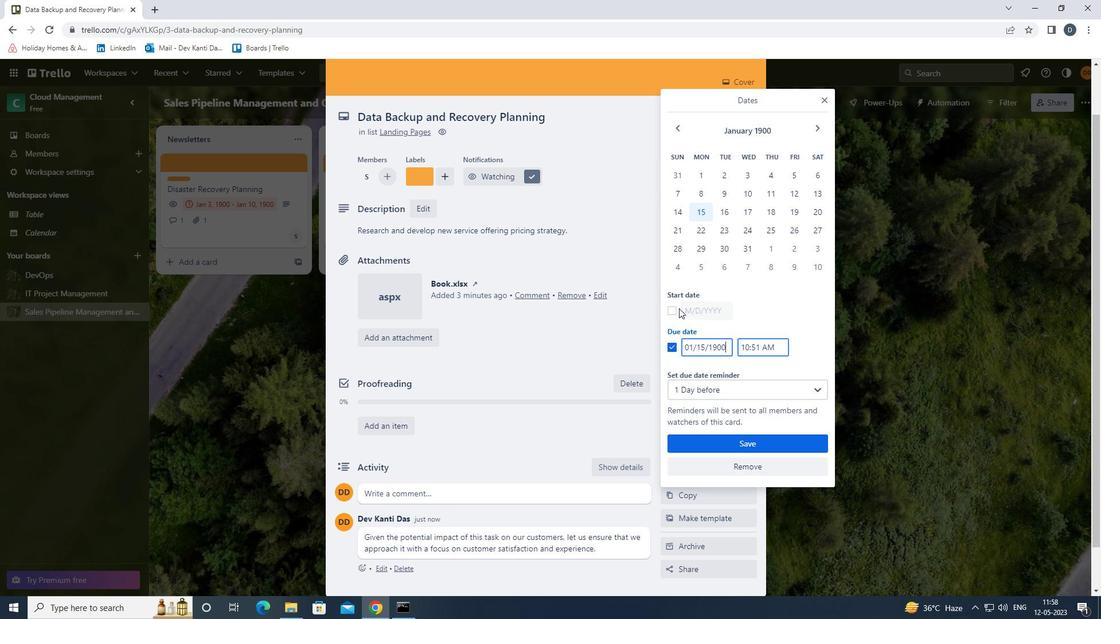 
Action: Mouse pressed left at (678, 309)
Screenshot: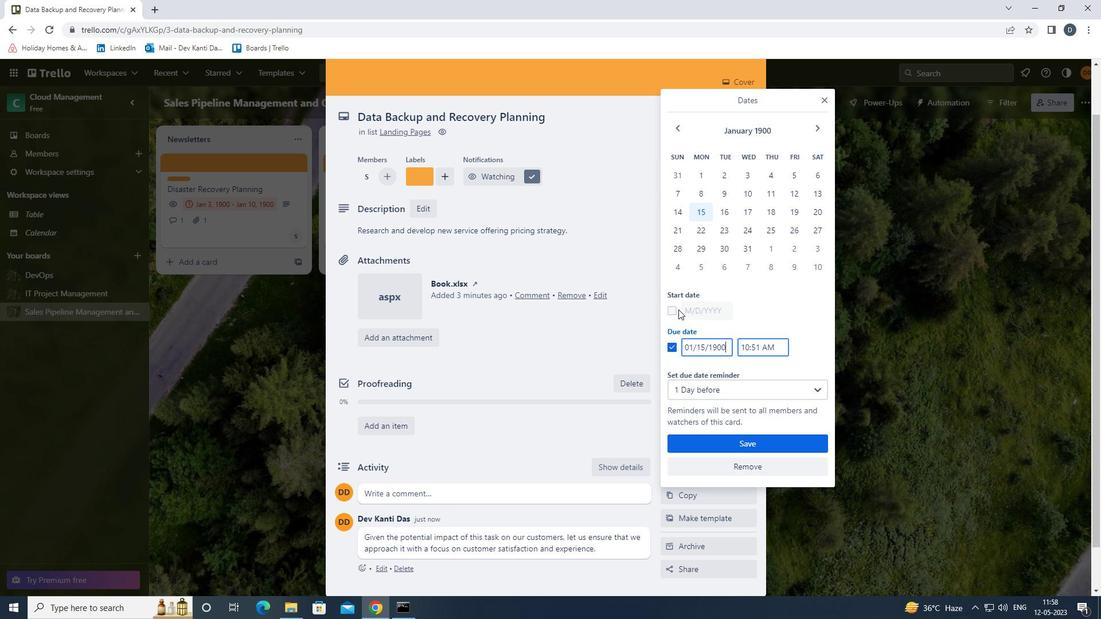 
Action: Mouse moved to (728, 195)
Screenshot: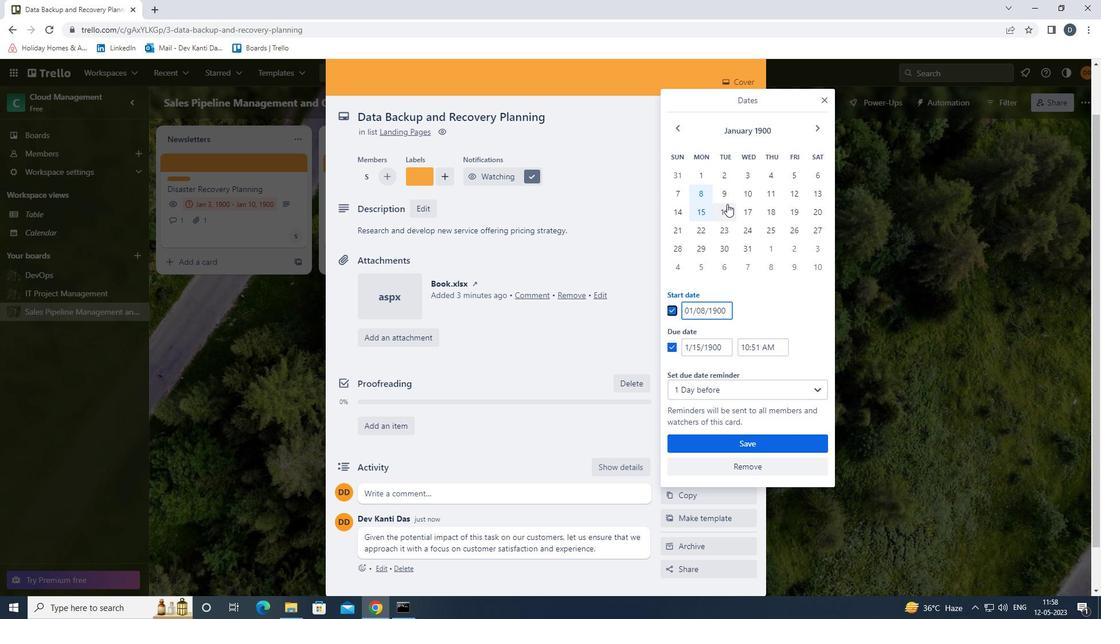 
Action: Mouse pressed left at (728, 195)
Screenshot: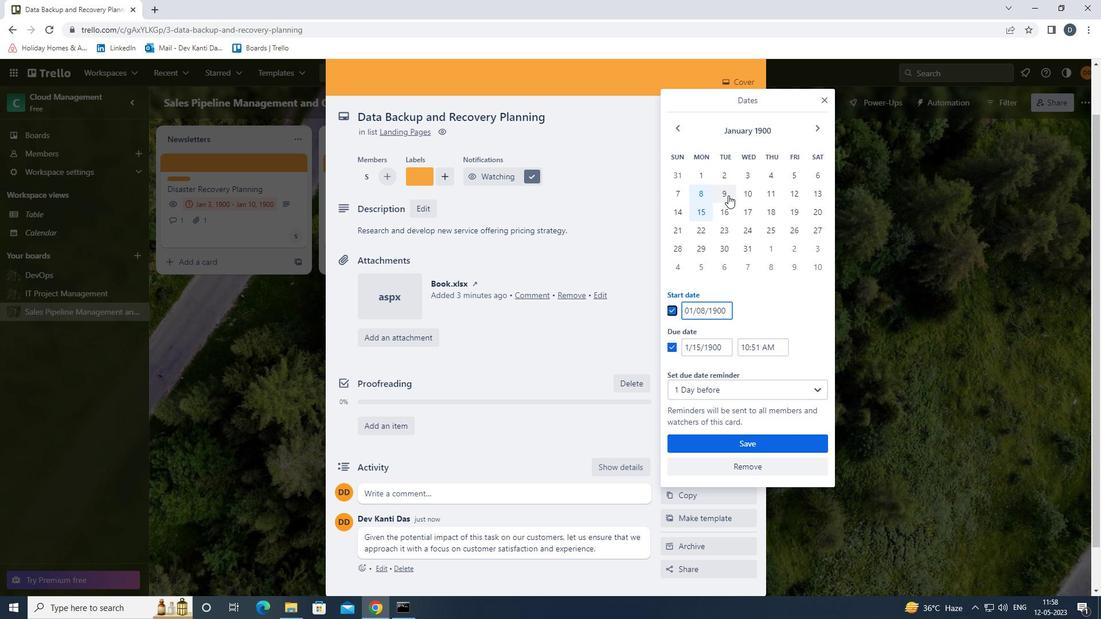 
Action: Mouse moved to (727, 209)
Screenshot: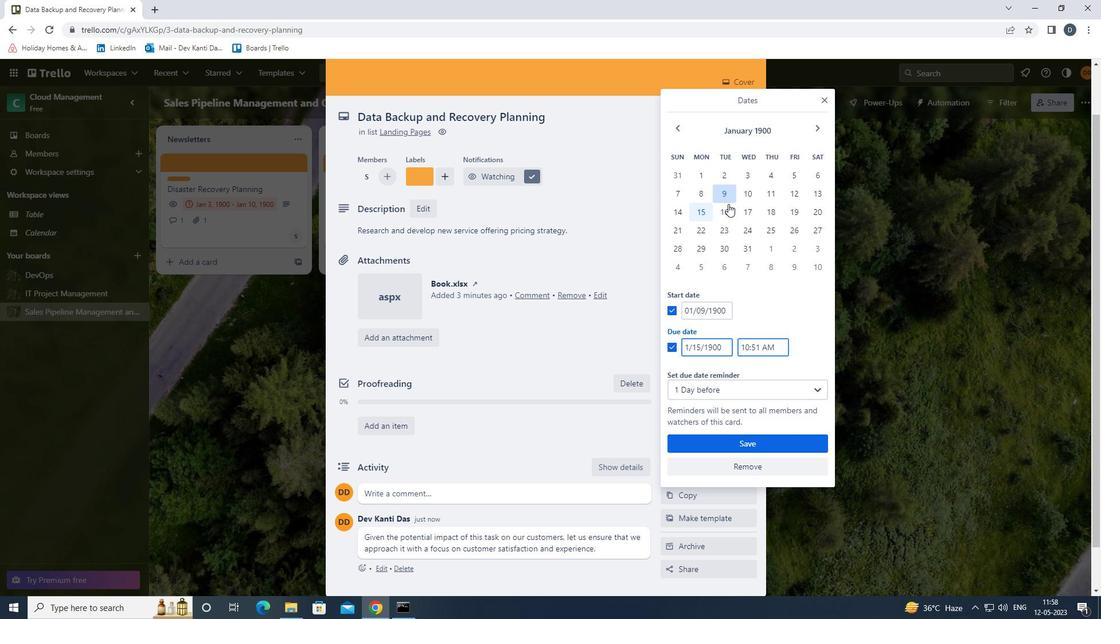 
Action: Mouse pressed left at (727, 209)
Screenshot: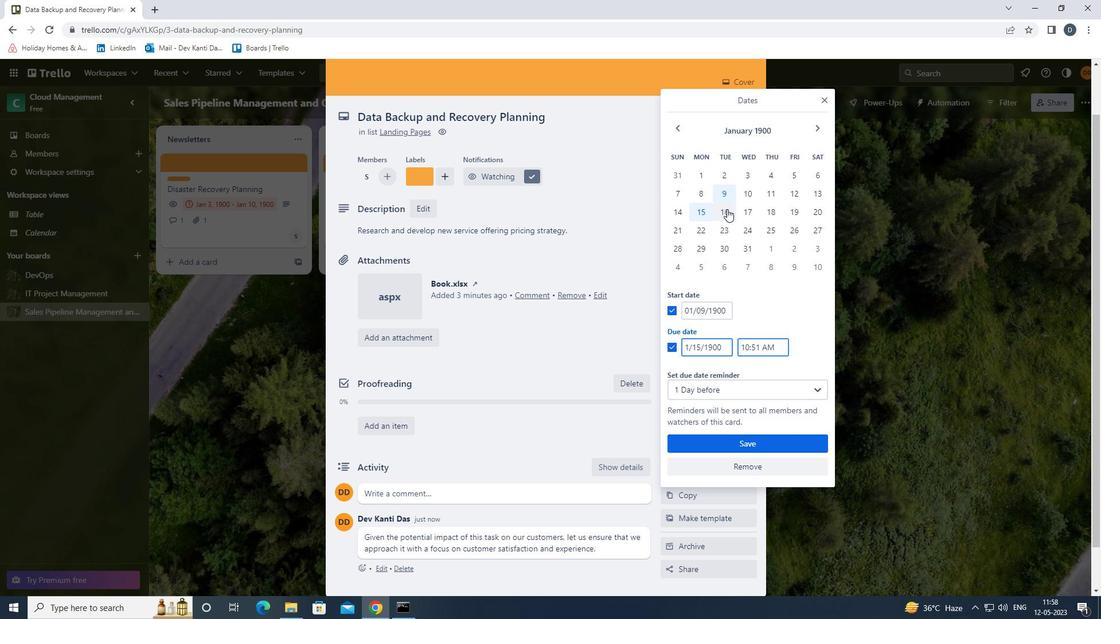 
Action: Mouse moved to (745, 439)
Screenshot: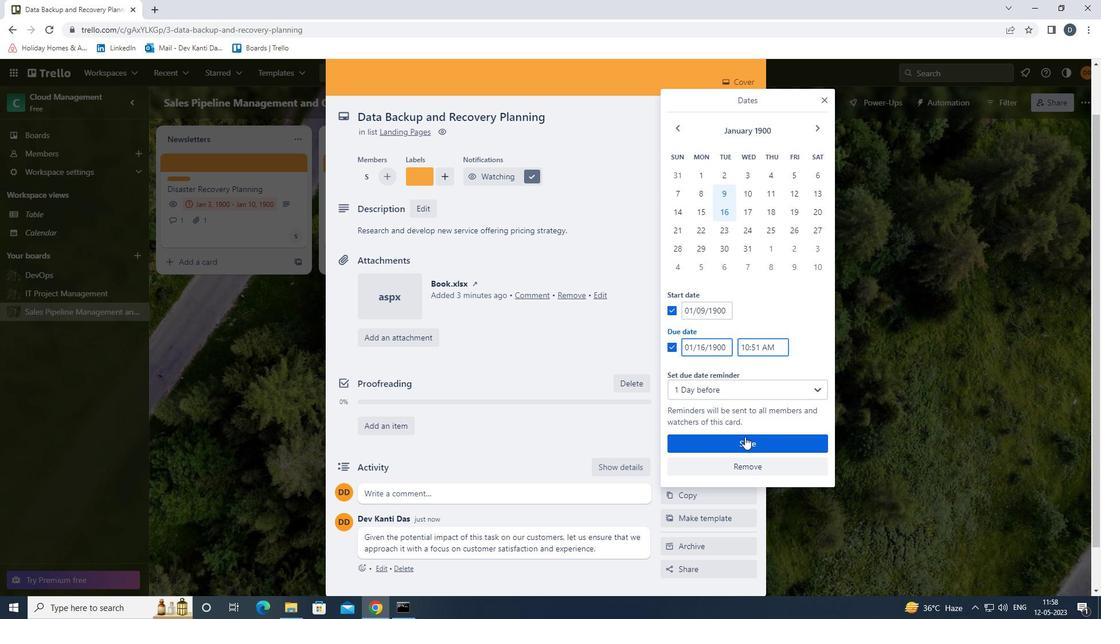 
Action: Mouse pressed left at (745, 439)
Screenshot: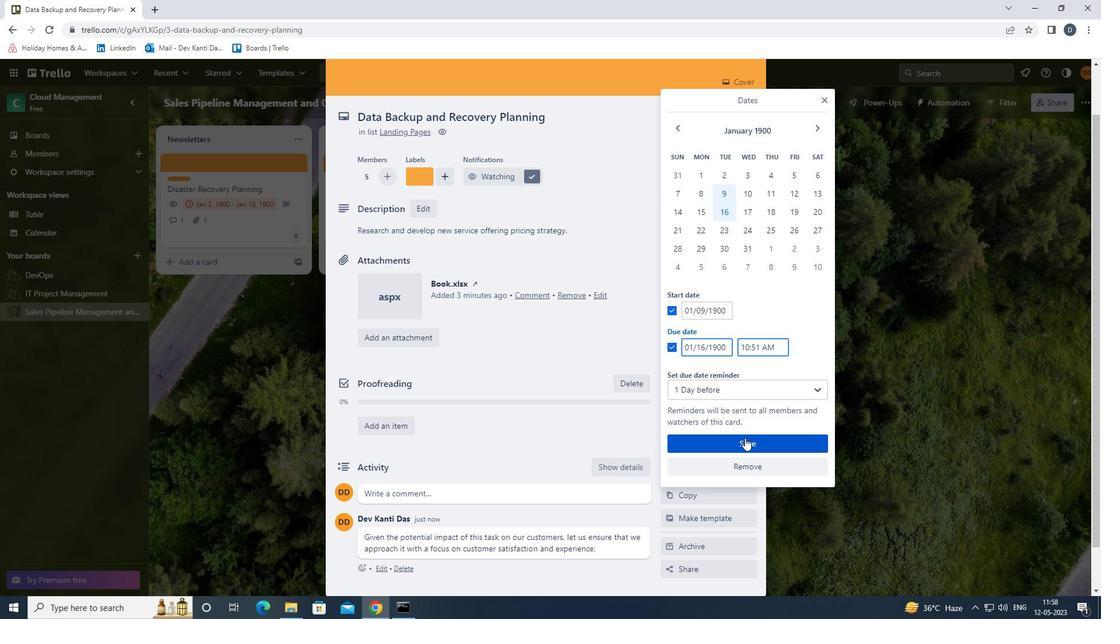 
Action: Mouse scrolled (745, 440) with delta (0, 0)
Screenshot: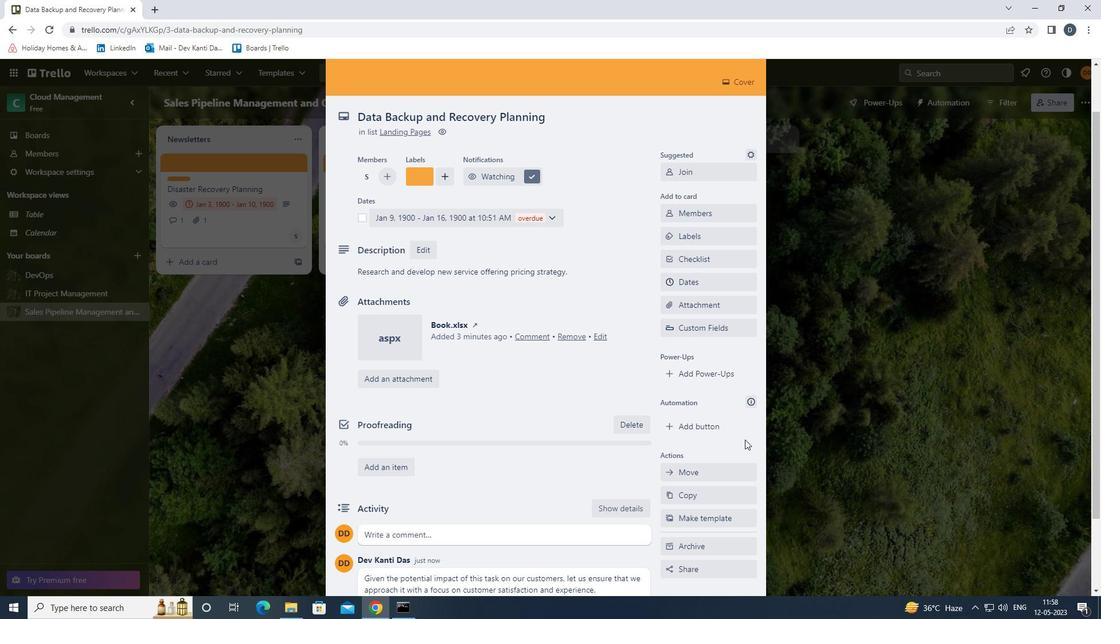 
Action: Mouse moved to (749, 102)
Screenshot: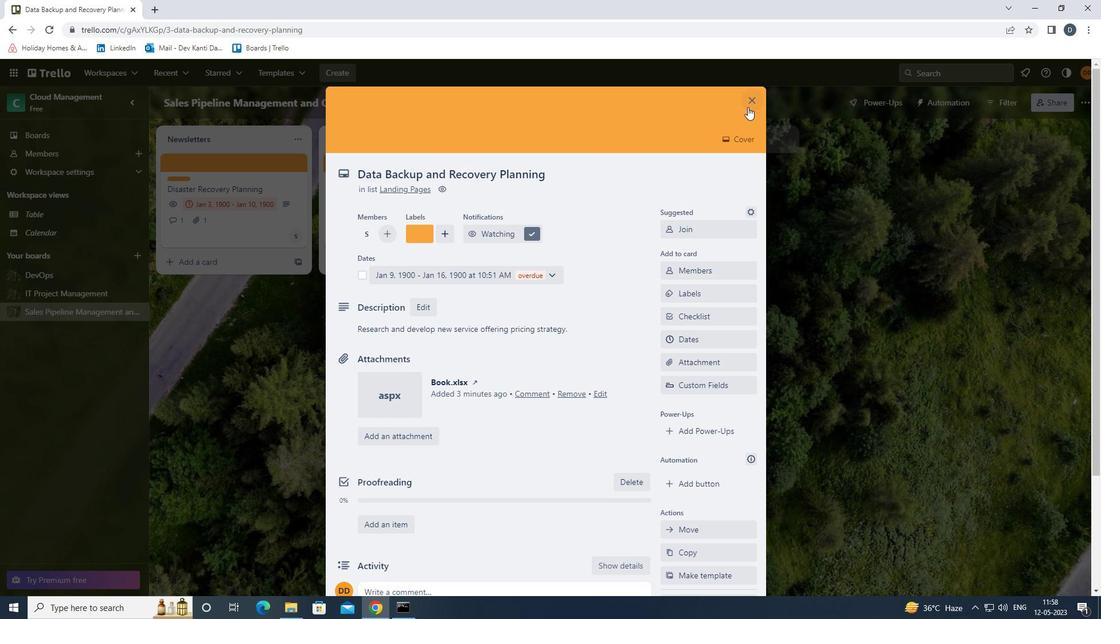 
Action: Mouse pressed left at (749, 102)
Screenshot: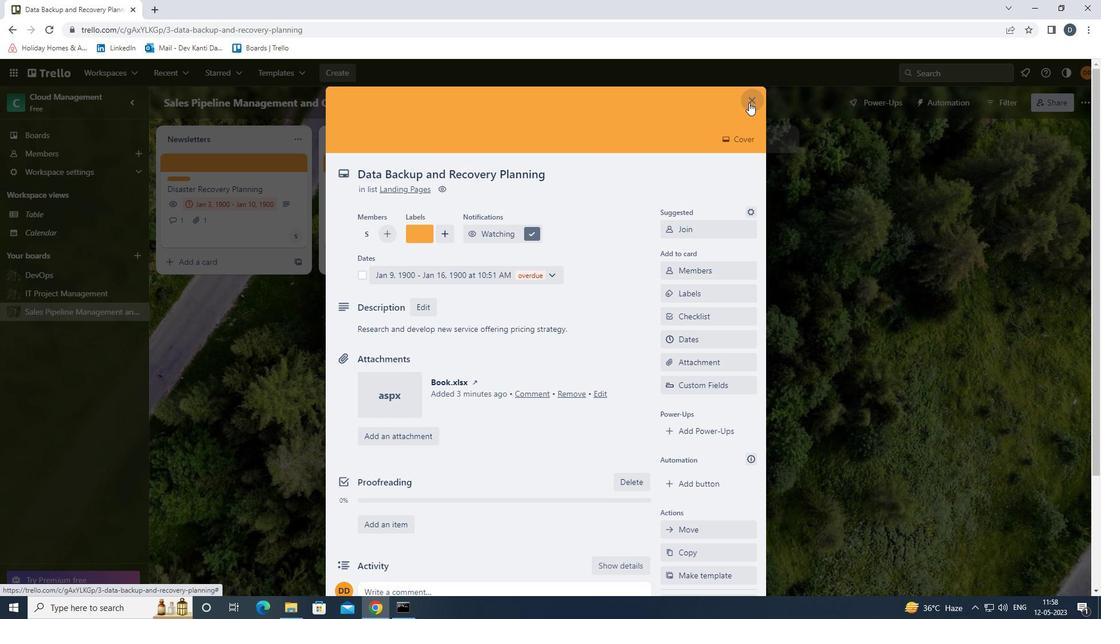 
